 Task: Look for space in Fredericia, Denmark from 9th July, 2023 to 16th July, 2023 for 2 adults, 1 child in price range Rs.8000 to Rs.16000. Place can be entire place with 2 bedrooms having 2 beds and 1 bathroom. Property type can be house, flat, guest house. Booking option can be shelf check-in. Required host language is English.
Action: Mouse moved to (631, 85)
Screenshot: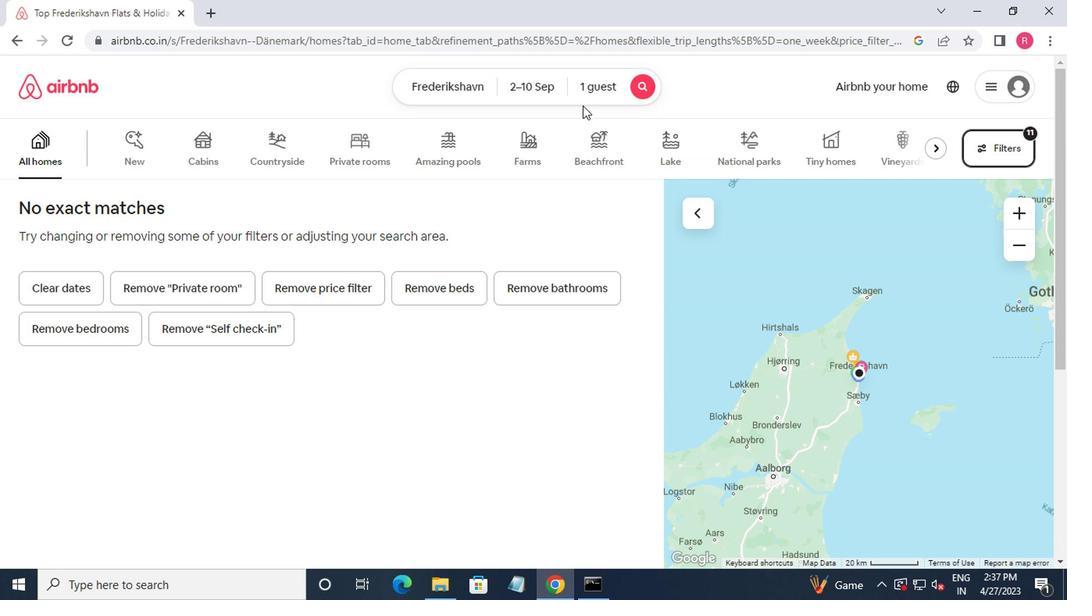 
Action: Mouse pressed left at (631, 85)
Screenshot: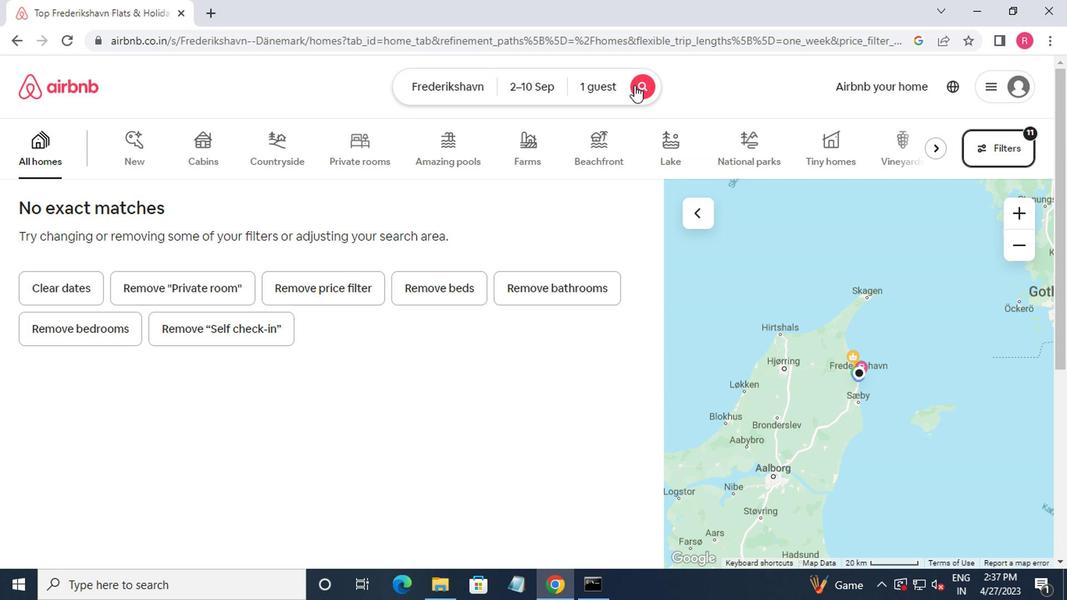 
Action: Mouse moved to (370, 162)
Screenshot: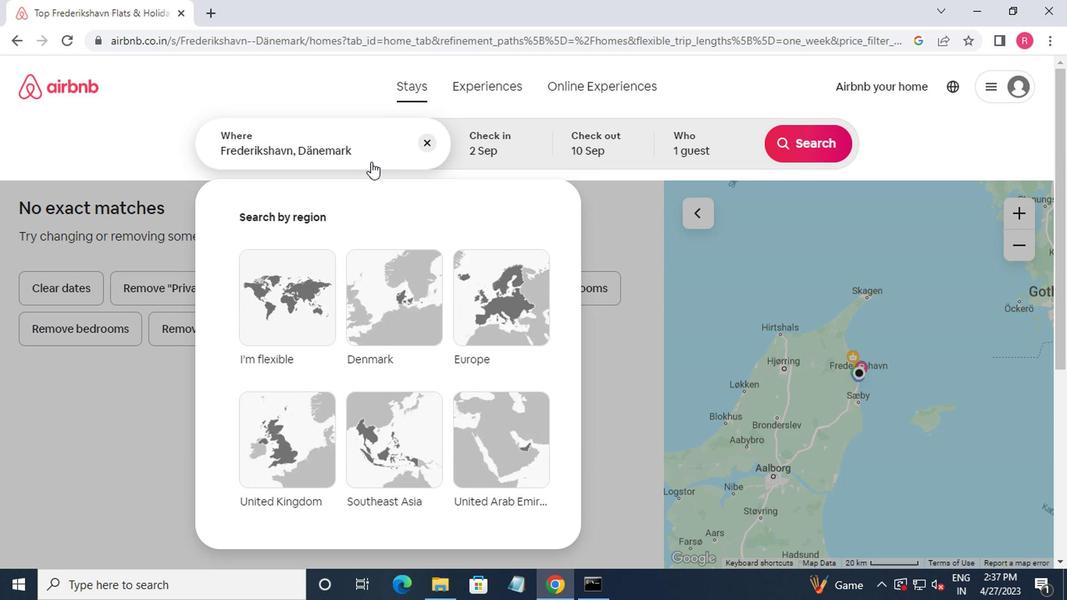 
Action: Mouse pressed left at (370, 162)
Screenshot: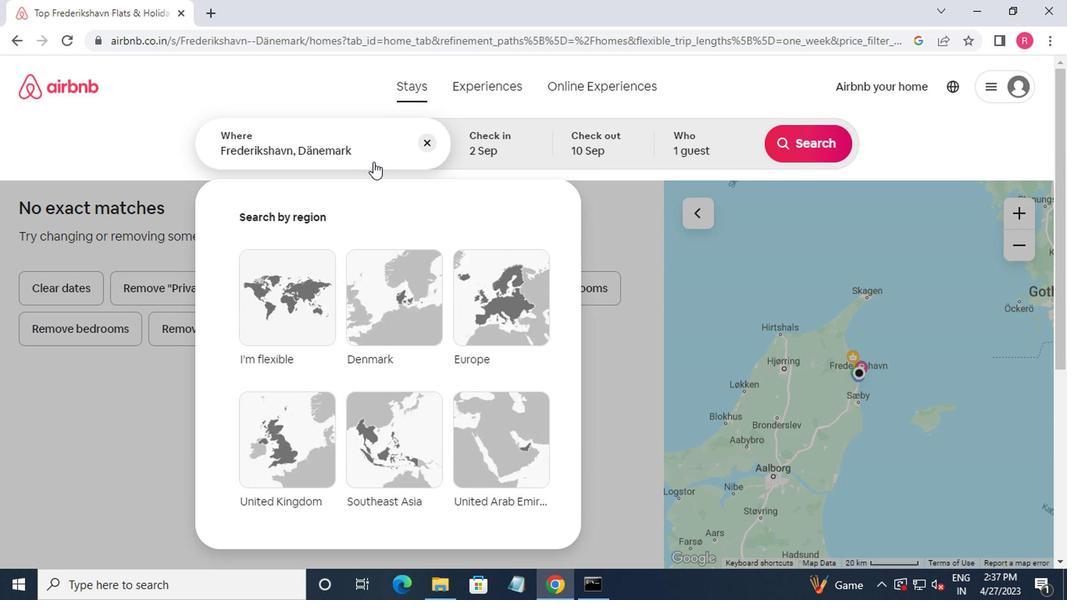 
Action: Key pressed <Key.backspace><Key.backspace><Key.backspace><Key.backspace><Key.backspace><Key.backspace><Key.backspace><Key.backspace><Key.backspace><Key.backspace><Key.backspace><Key.backspace><Key.backspace><Key.backspace><Key.backspace><Key.backspace><Key.backspace><Key.backspace><Key.backspace><Key.backspace><Key.backspace><Key.backspace><Key.backspace><Key.backspace><Key.backspace><Key.backspace><Key.backspace><Key.backspace><Key.backspace>fredericia,de<Key.down><Key.enter>
Screenshot: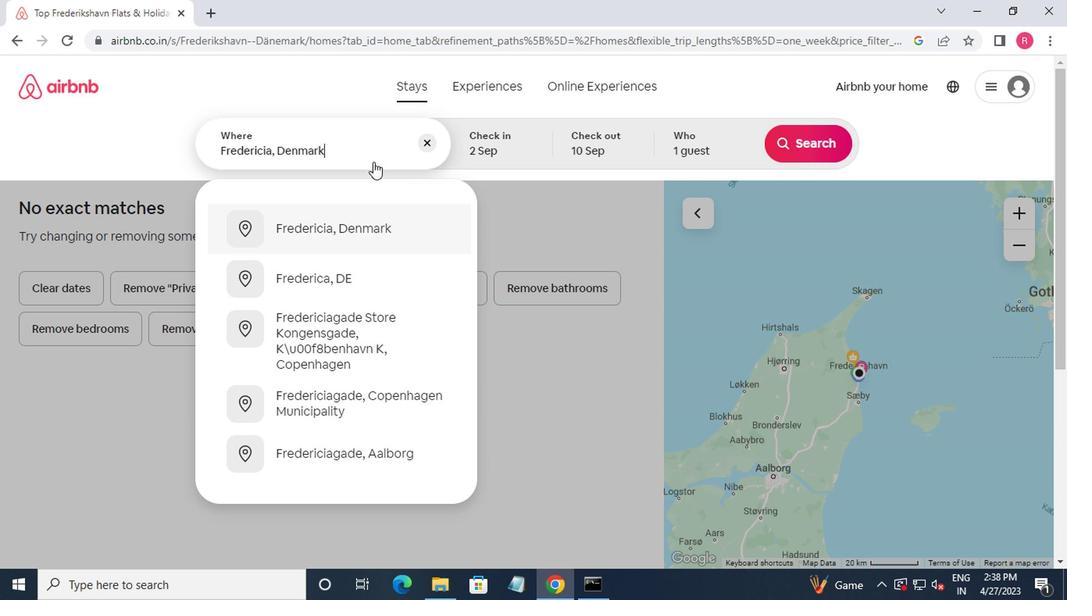 
Action: Mouse moved to (528, 140)
Screenshot: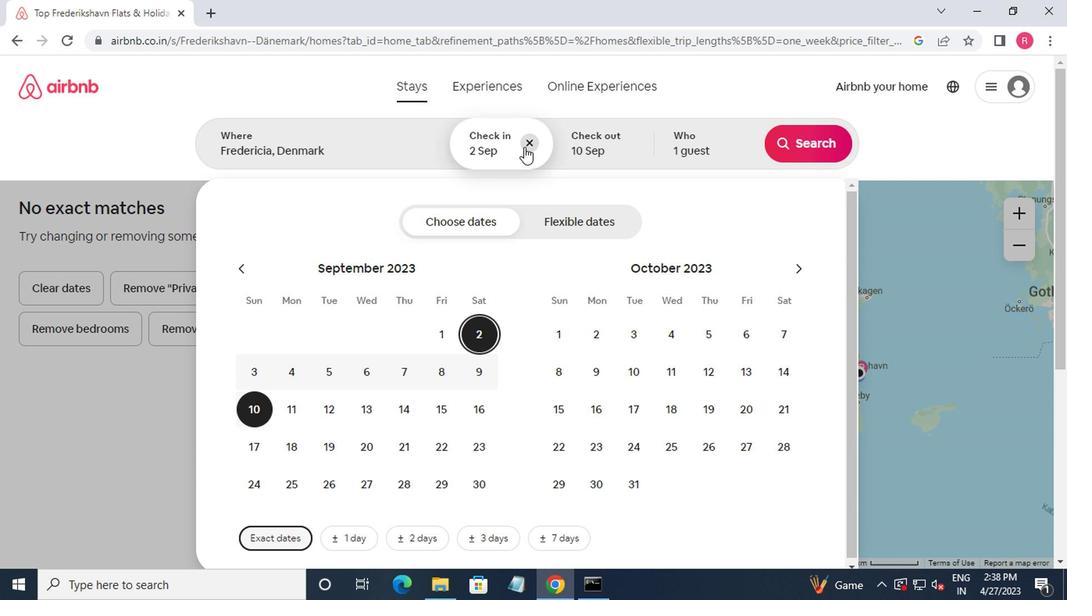 
Action: Mouse pressed left at (528, 140)
Screenshot: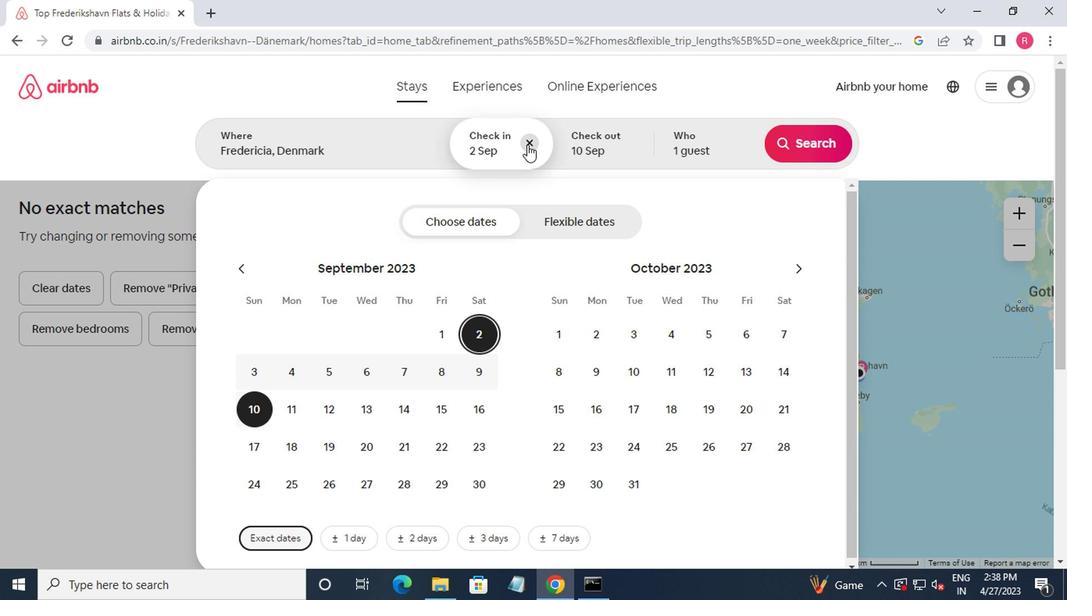 
Action: Mouse moved to (243, 270)
Screenshot: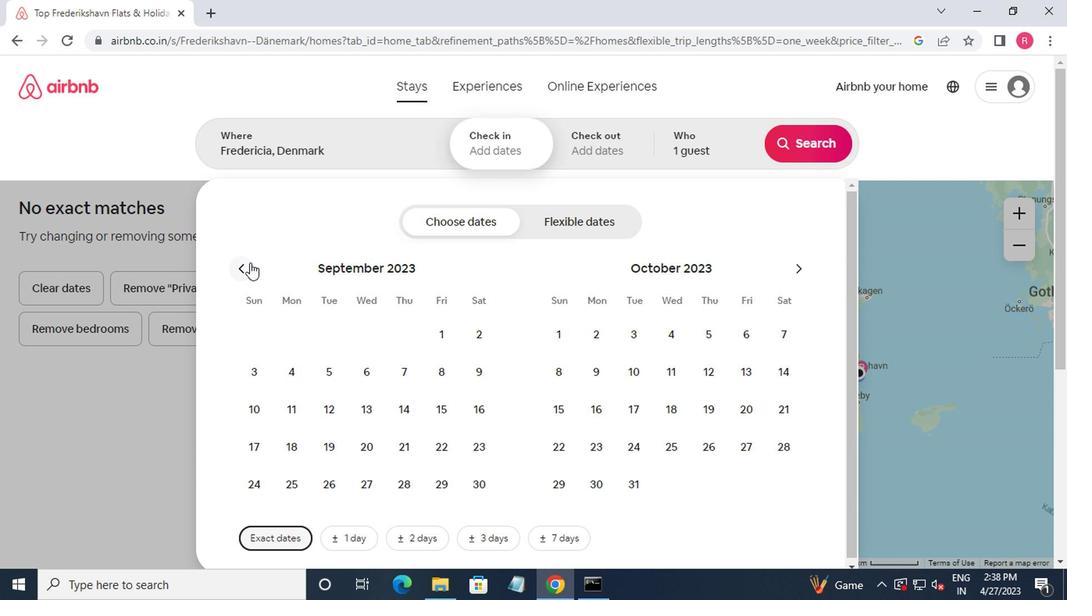 
Action: Mouse pressed left at (243, 270)
Screenshot: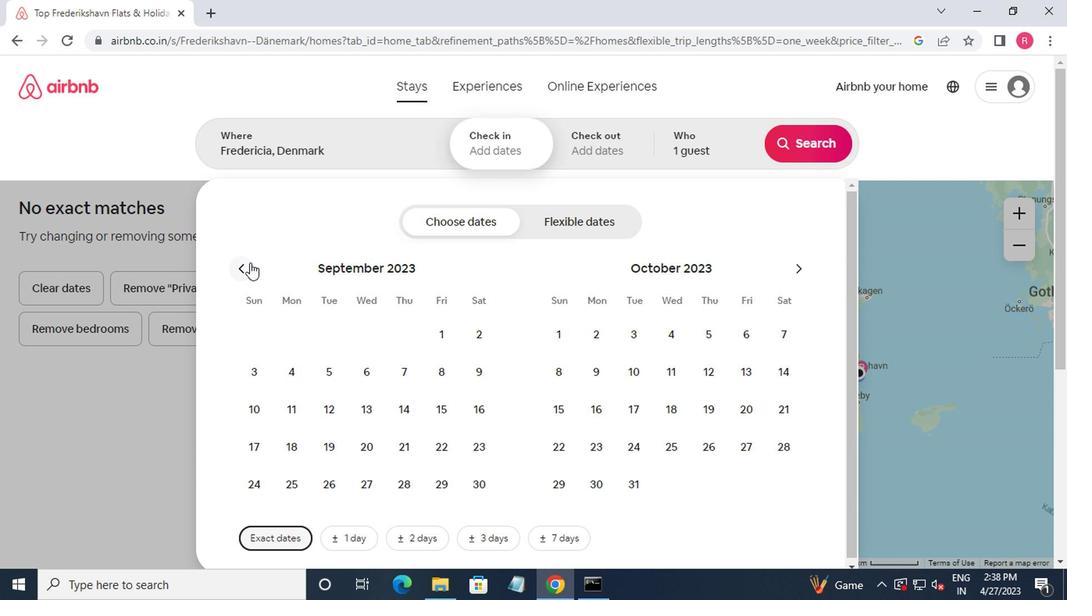 
Action: Mouse moved to (242, 271)
Screenshot: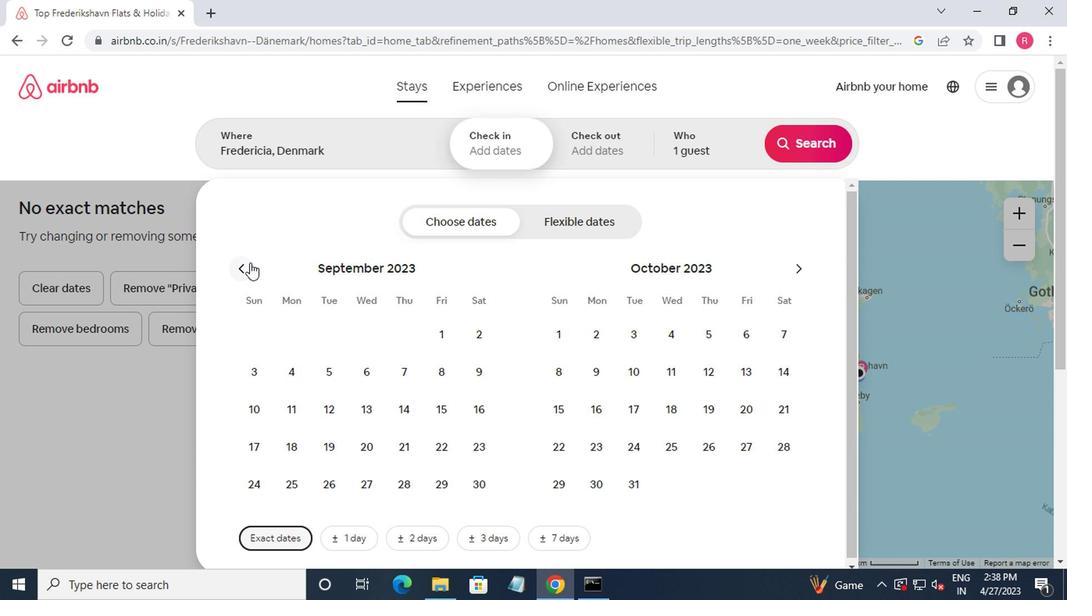 
Action: Mouse pressed left at (242, 271)
Screenshot: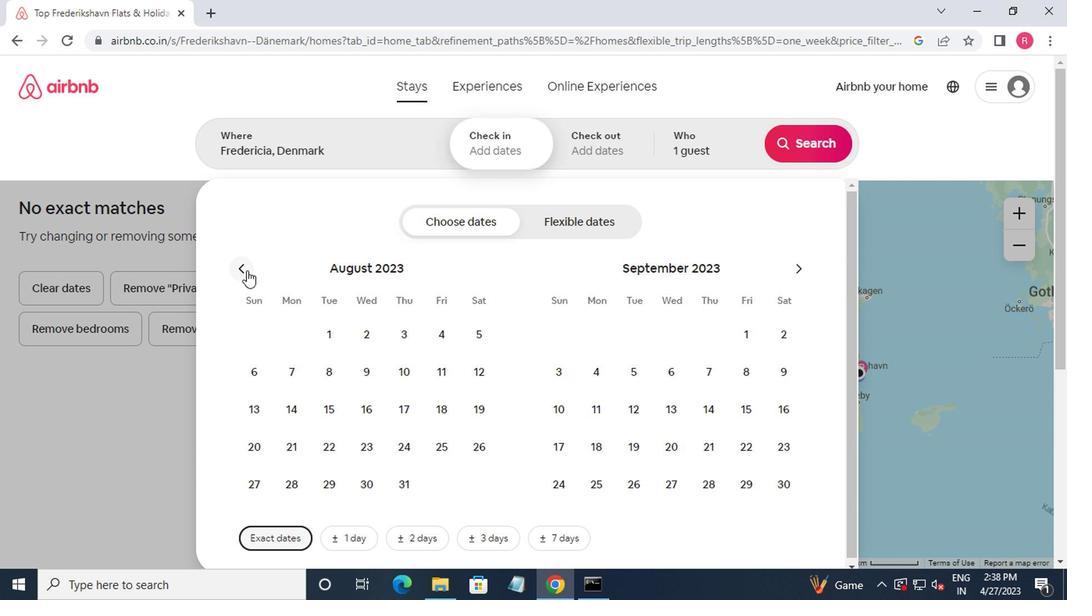 
Action: Mouse moved to (256, 407)
Screenshot: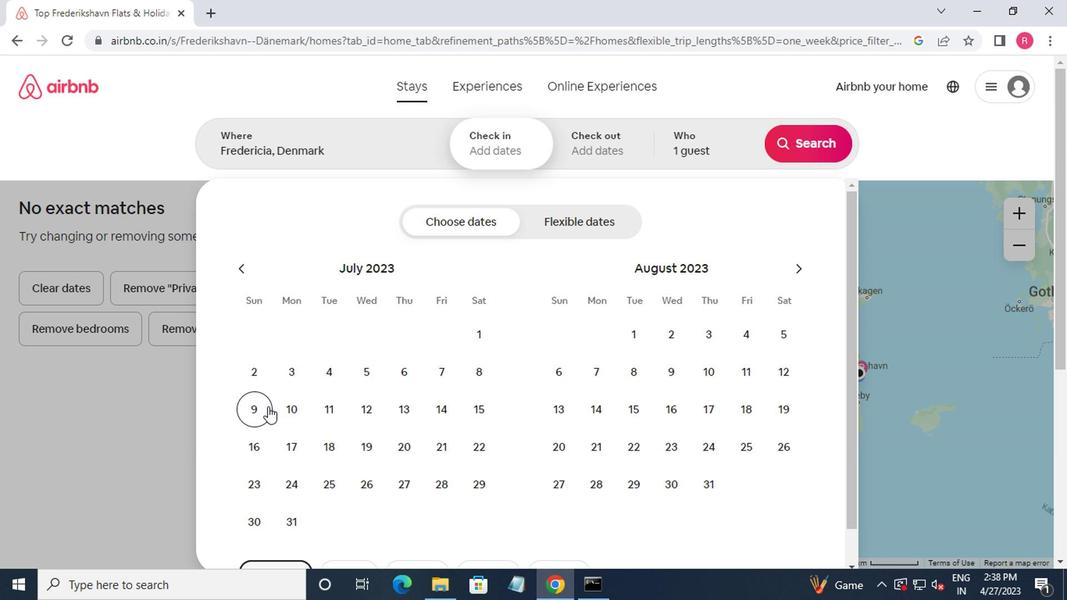 
Action: Mouse pressed left at (256, 407)
Screenshot: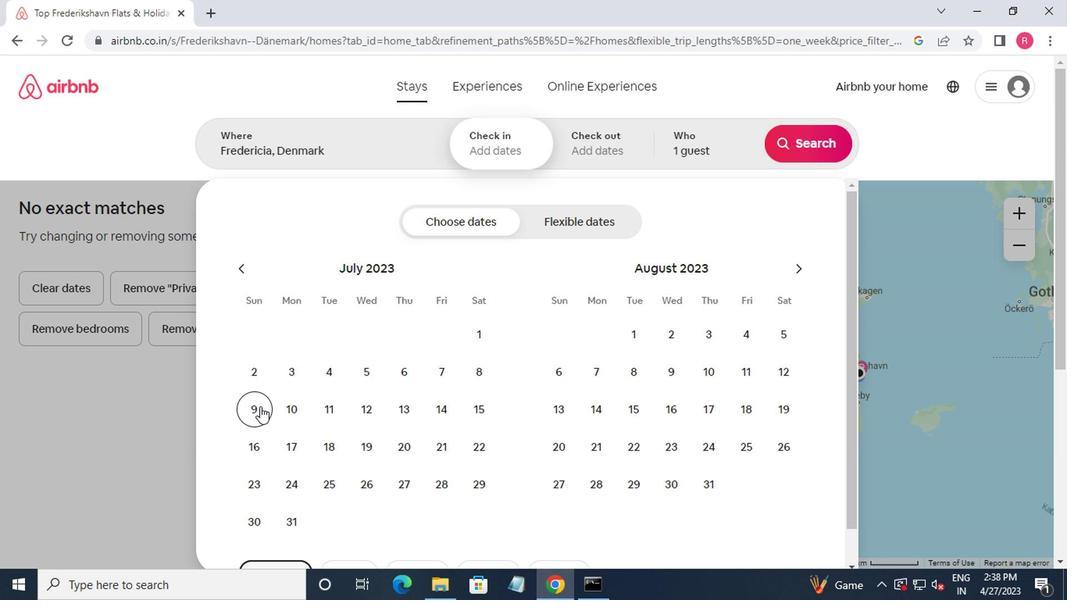 
Action: Mouse moved to (246, 441)
Screenshot: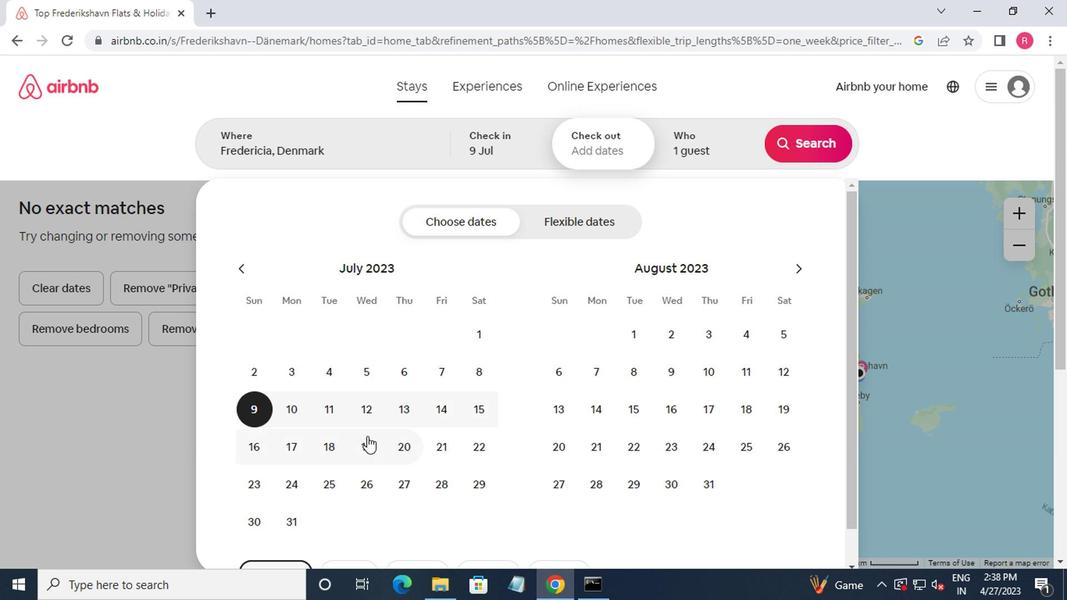 
Action: Mouse pressed left at (246, 441)
Screenshot: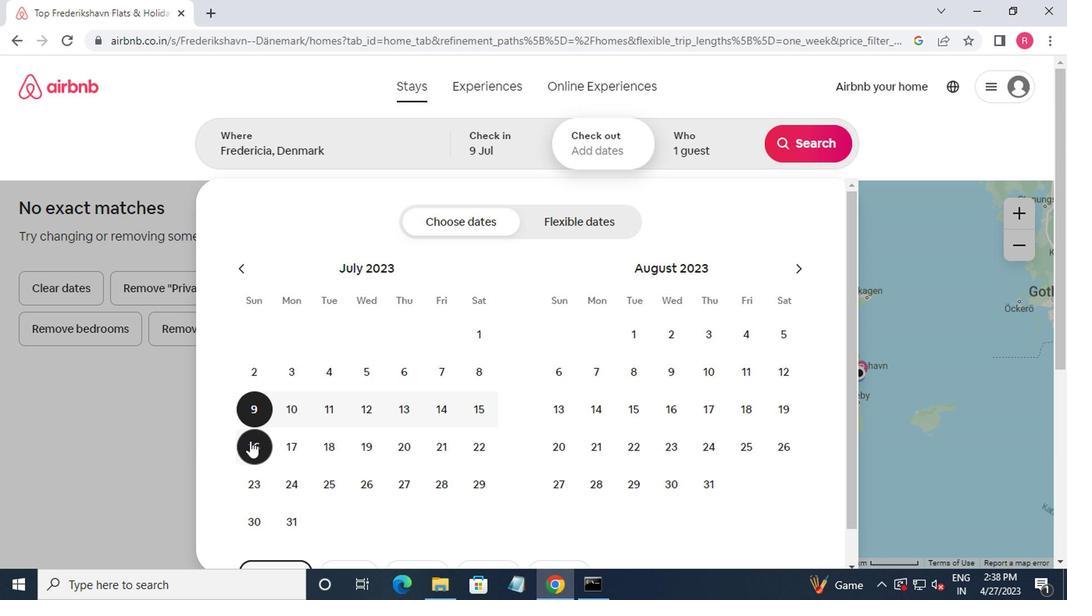 
Action: Mouse moved to (671, 141)
Screenshot: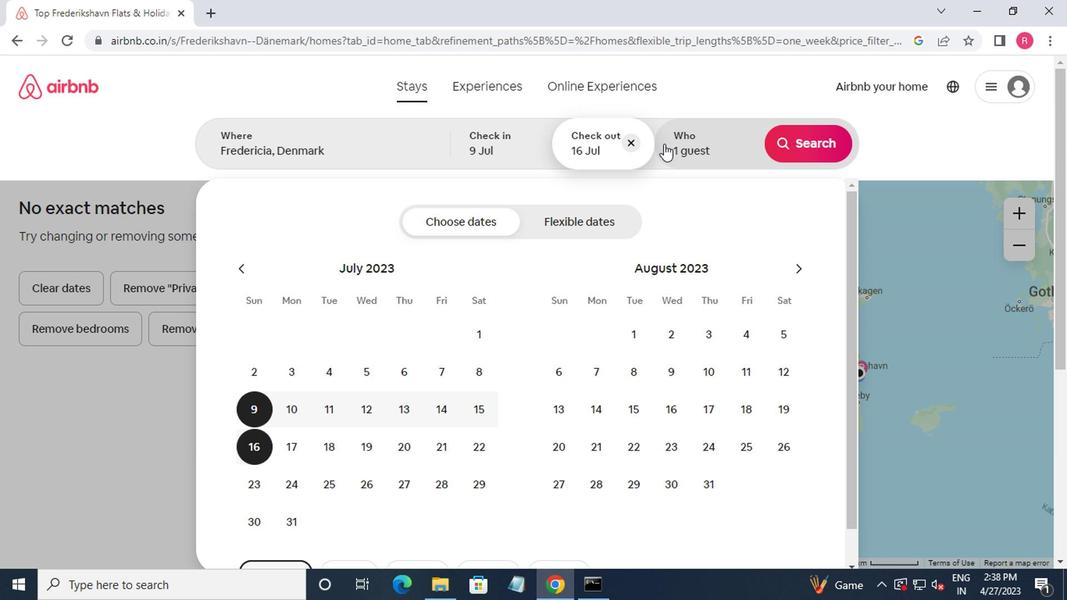 
Action: Mouse pressed left at (671, 141)
Screenshot: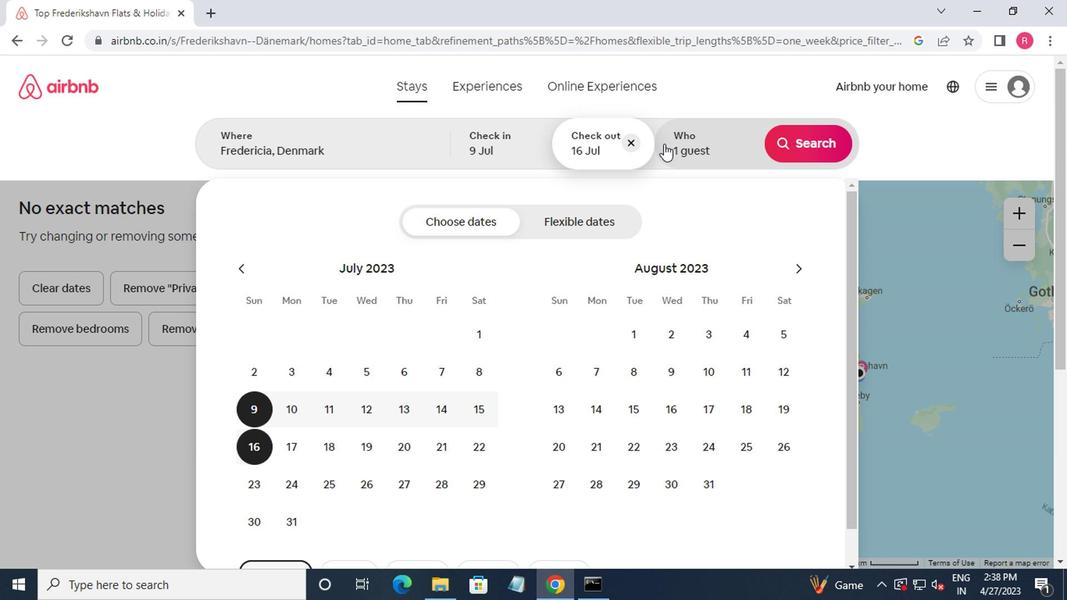 
Action: Mouse moved to (806, 223)
Screenshot: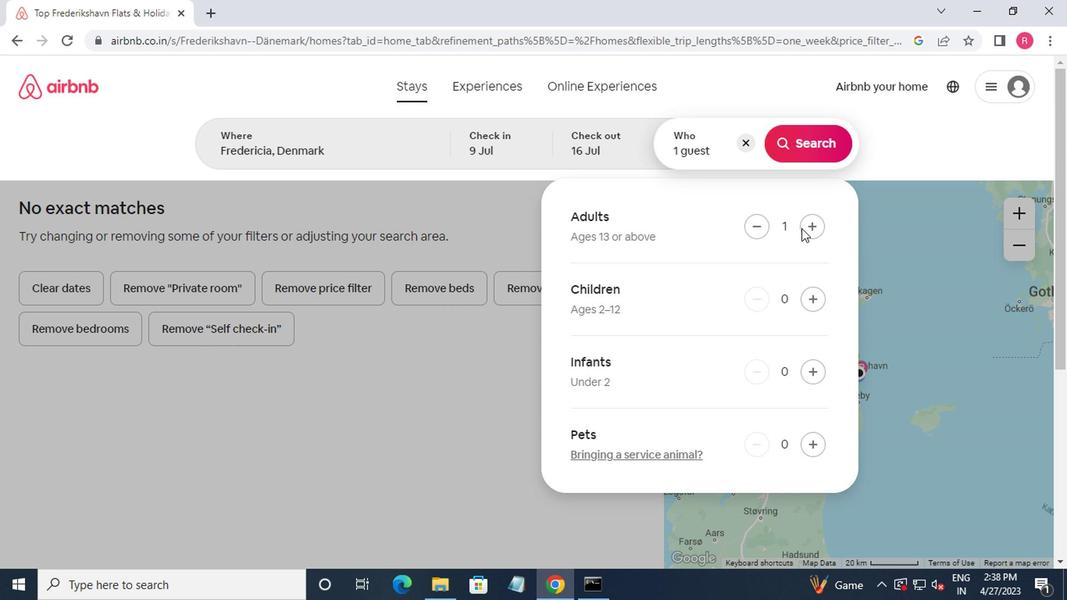 
Action: Mouse pressed left at (806, 223)
Screenshot: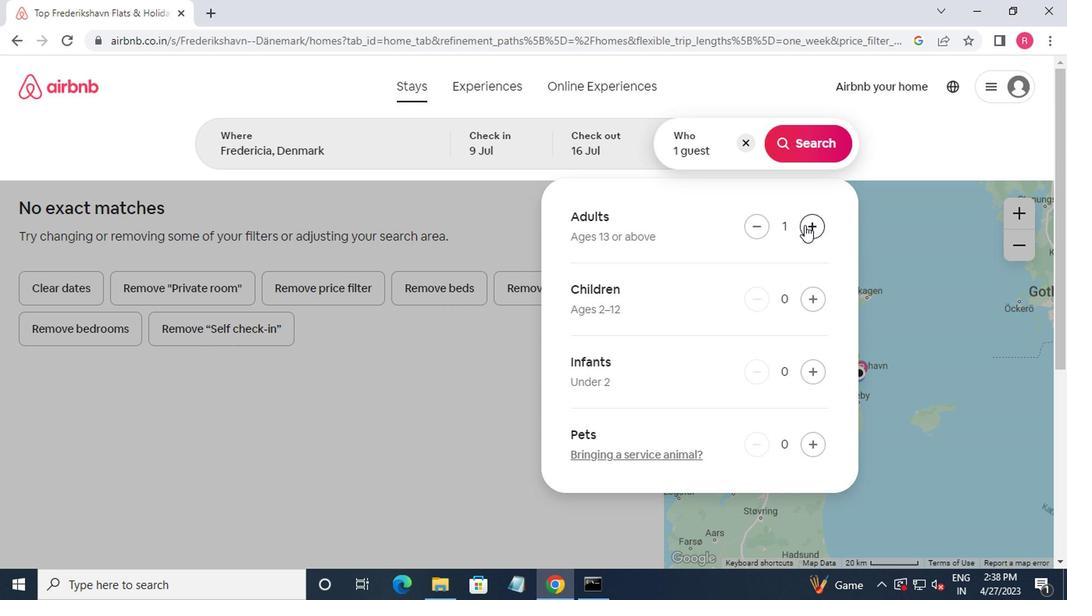 
Action: Mouse moved to (805, 298)
Screenshot: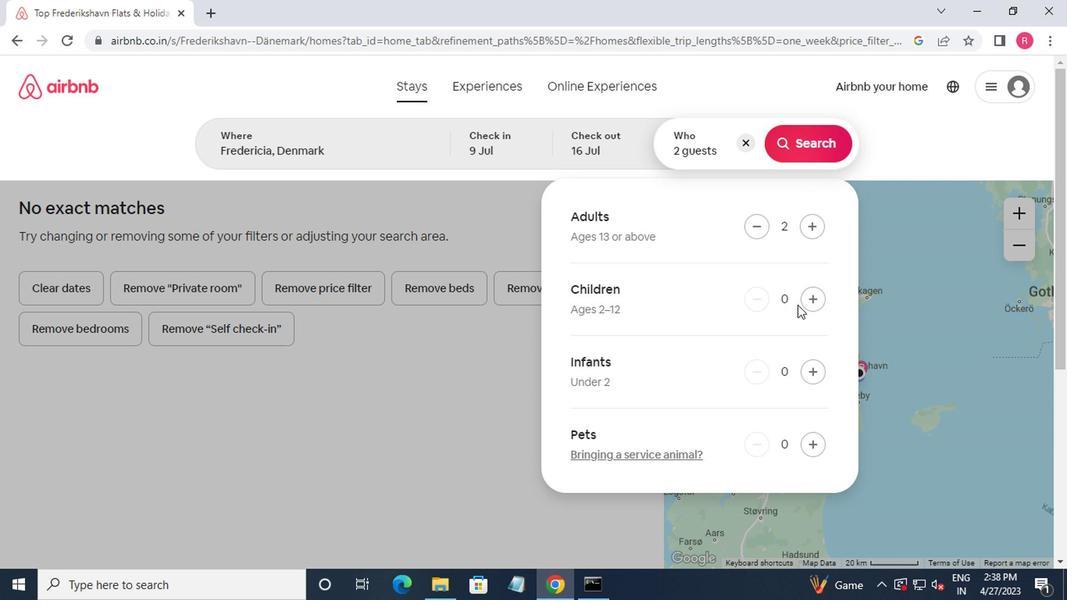 
Action: Mouse pressed left at (805, 298)
Screenshot: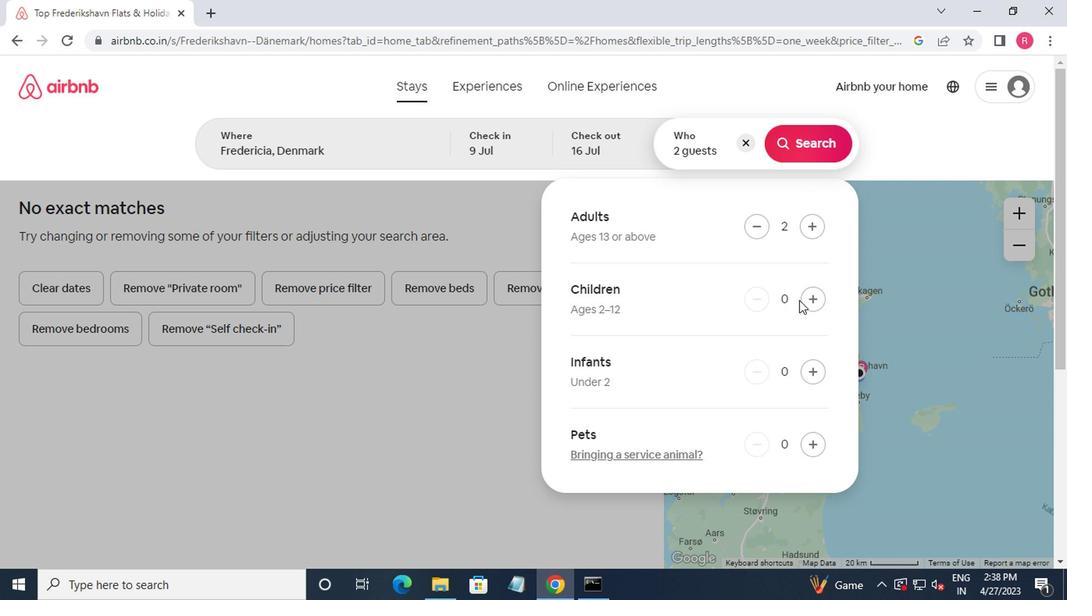 
Action: Mouse moved to (788, 160)
Screenshot: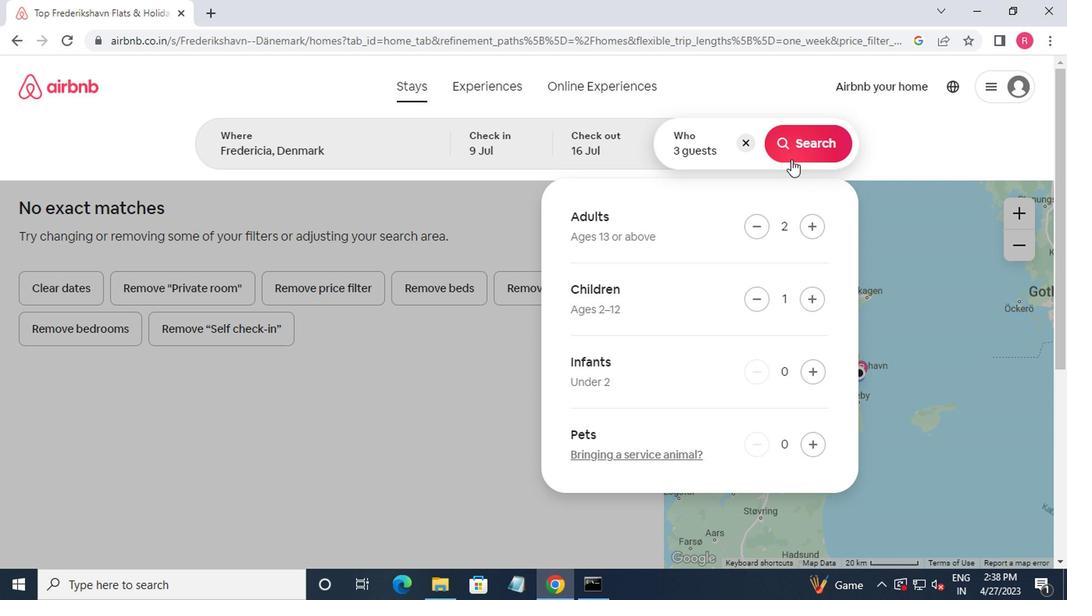
Action: Mouse pressed left at (788, 160)
Screenshot: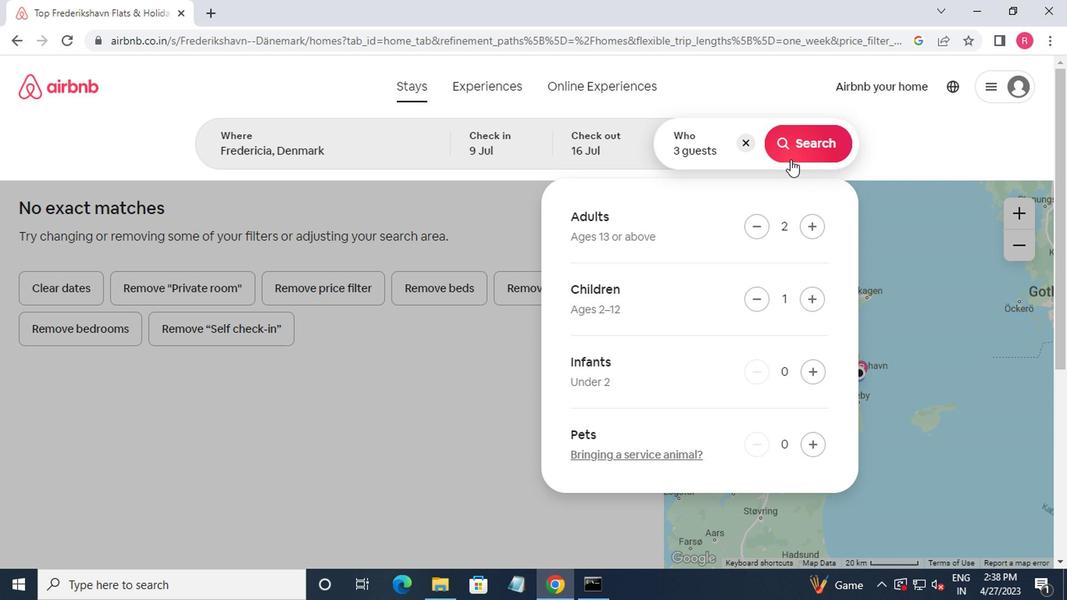 
Action: Mouse moved to (978, 150)
Screenshot: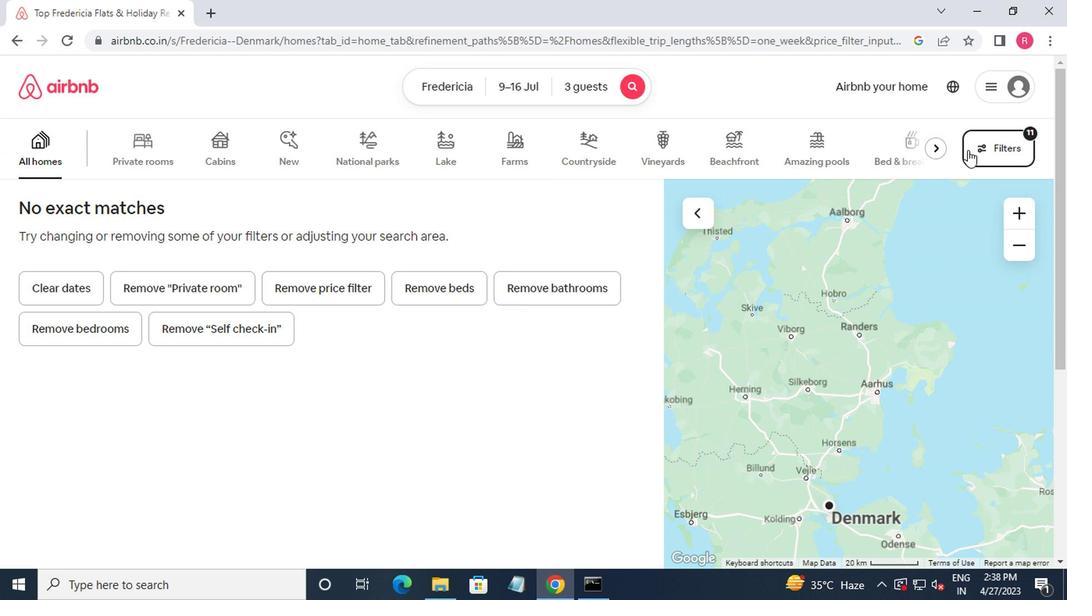 
Action: Mouse pressed left at (978, 150)
Screenshot: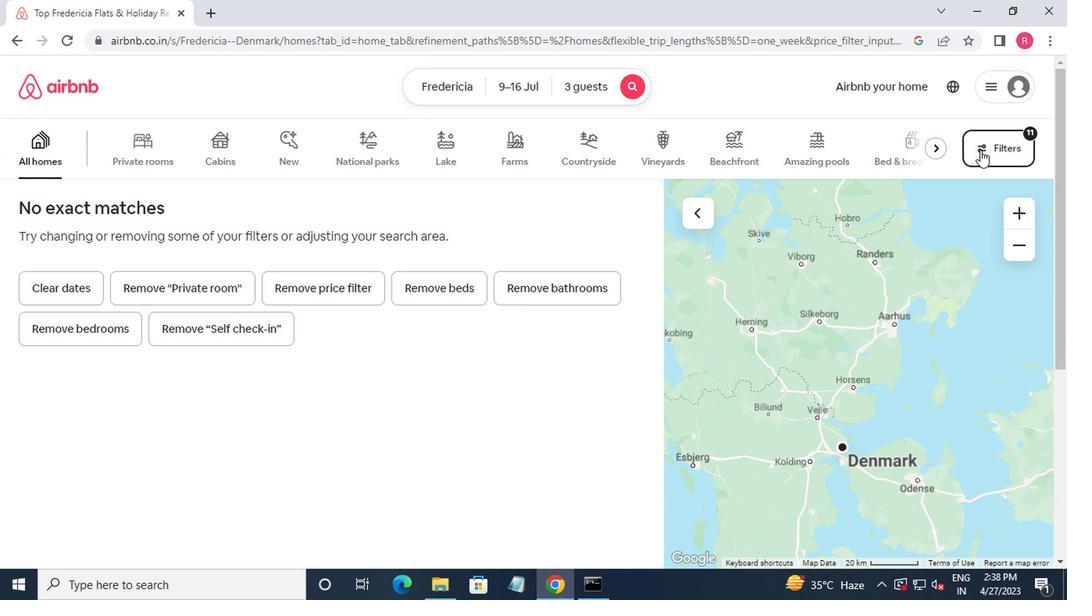 
Action: Mouse moved to (365, 356)
Screenshot: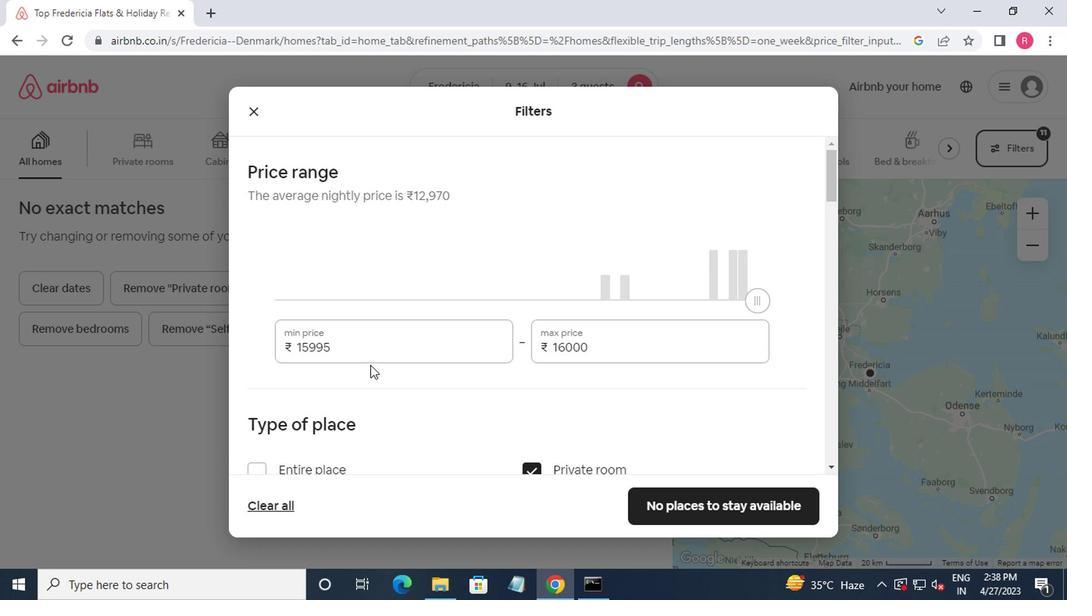 
Action: Mouse pressed left at (365, 356)
Screenshot: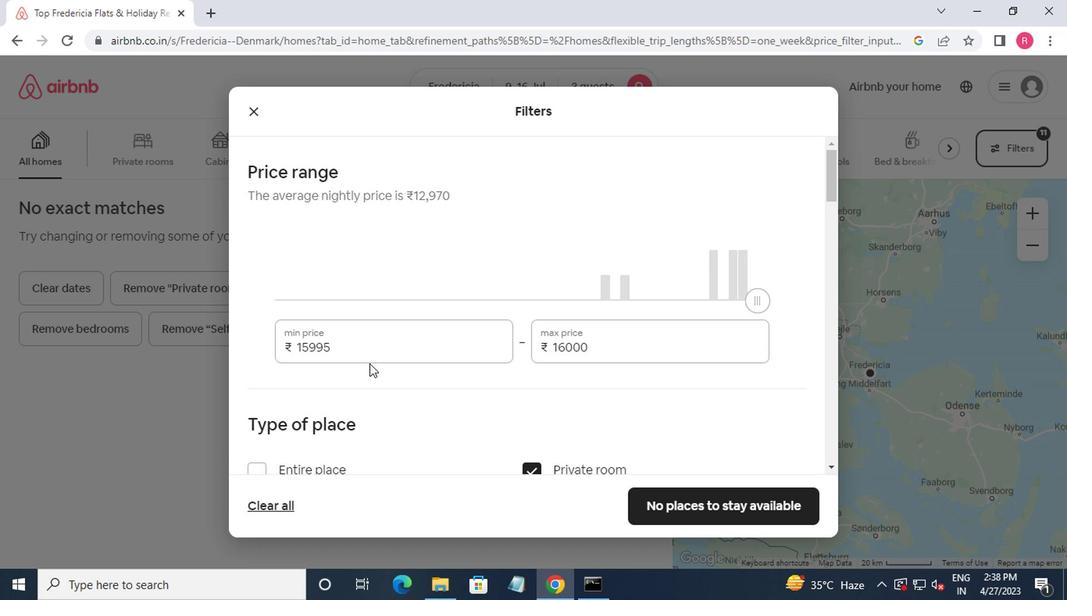 
Action: Key pressed <Key.backspace><Key.backspace><Key.backspace><Key.backspace><Key.backspace><Key.backspace><Key.backspace><Key.backspace><Key.backspace><Key.backspace><Key.backspace><Key.backspace><Key.backspace><Key.backspace>8000<Key.tab>16000
Screenshot: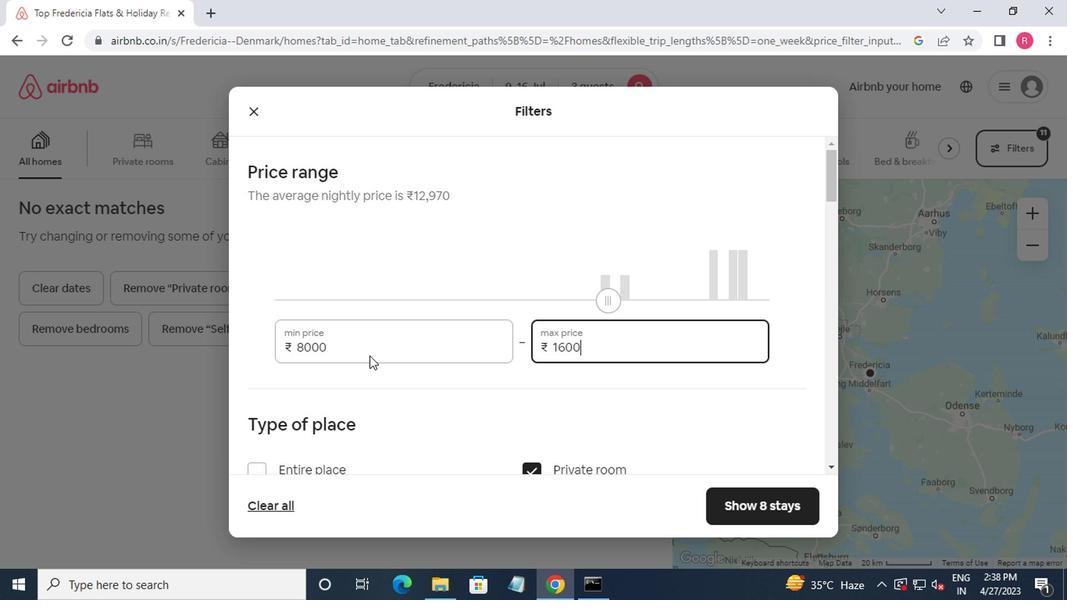 
Action: Mouse moved to (363, 387)
Screenshot: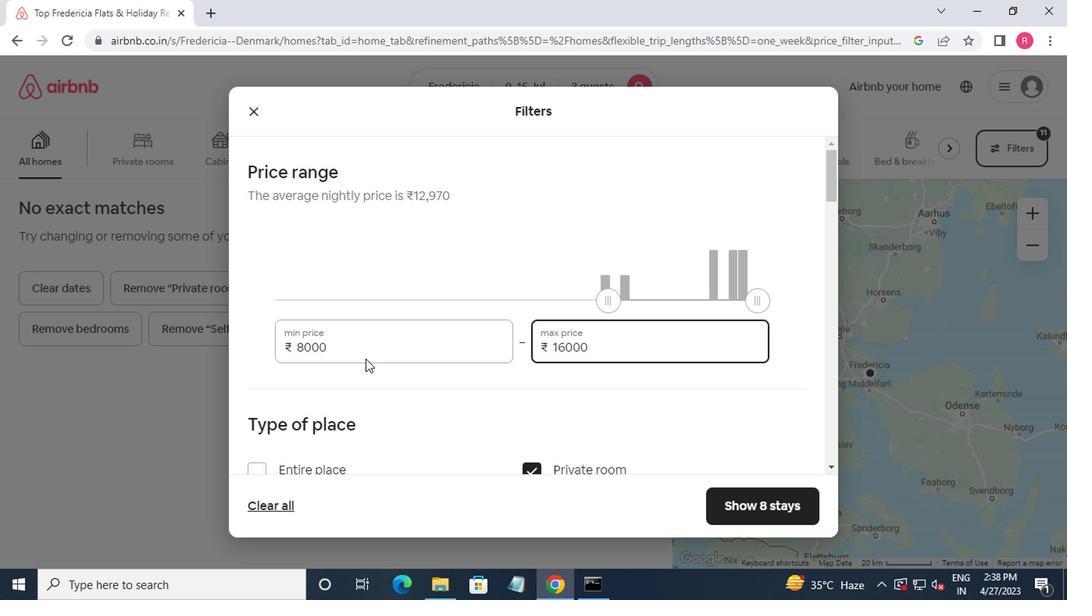 
Action: Mouse scrolled (363, 386) with delta (0, -1)
Screenshot: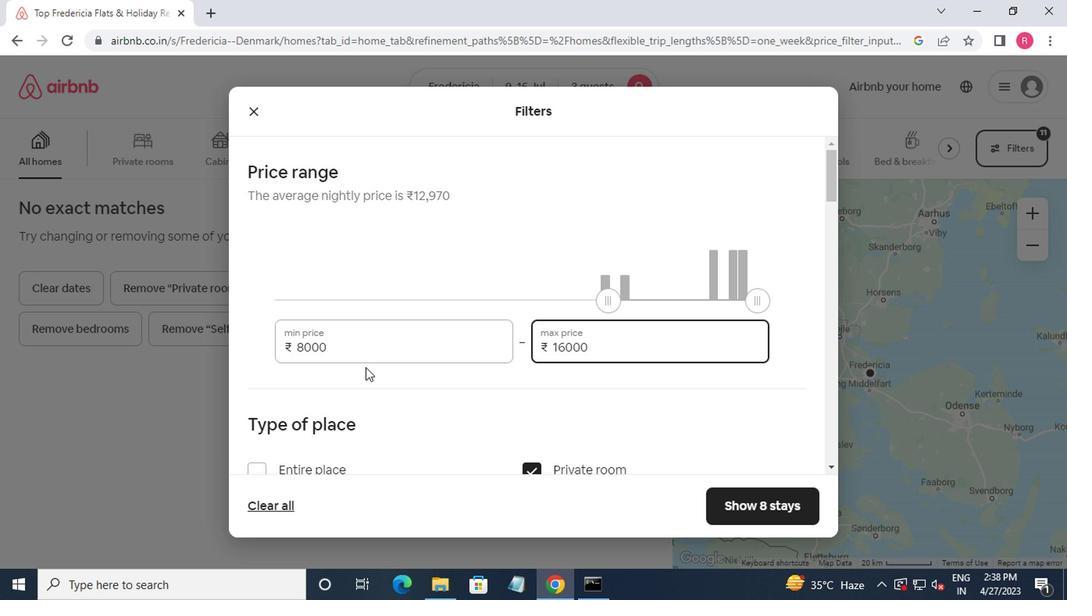 
Action: Mouse moved to (368, 386)
Screenshot: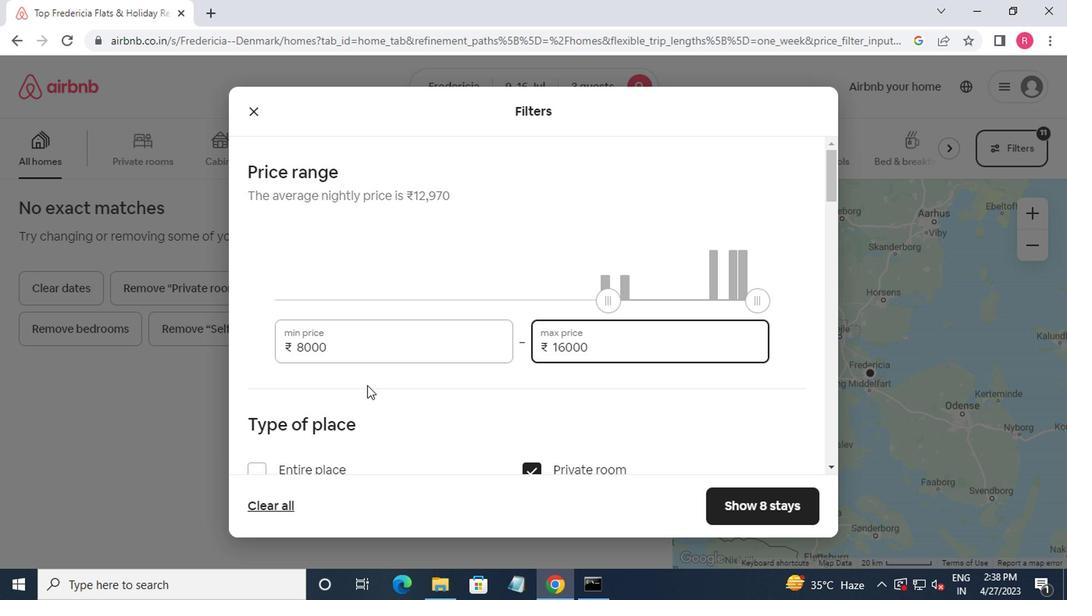 
Action: Mouse scrolled (368, 386) with delta (0, 0)
Screenshot: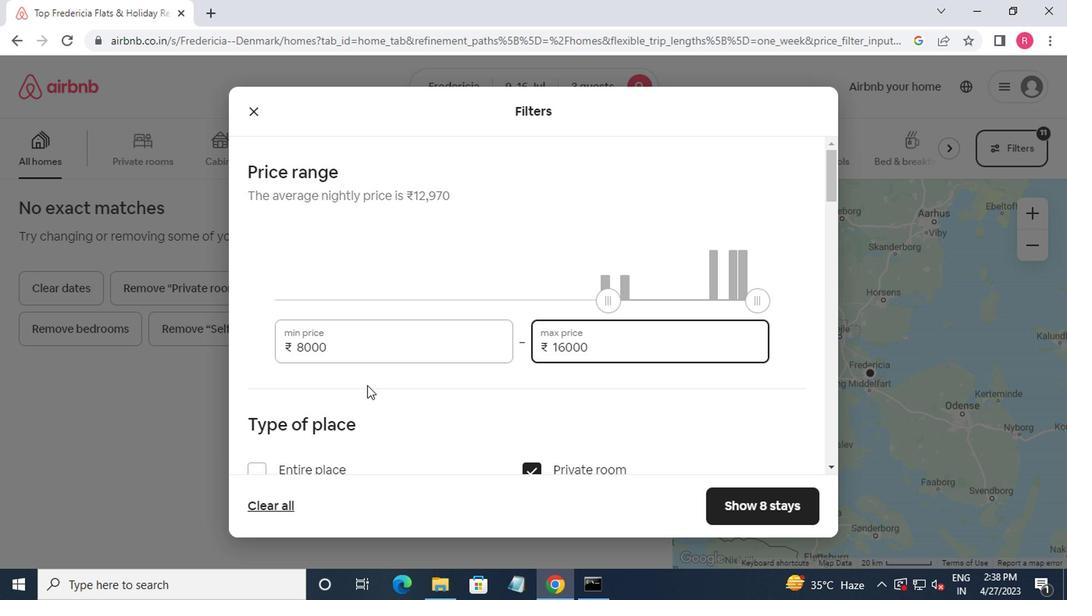 
Action: Mouse moved to (265, 321)
Screenshot: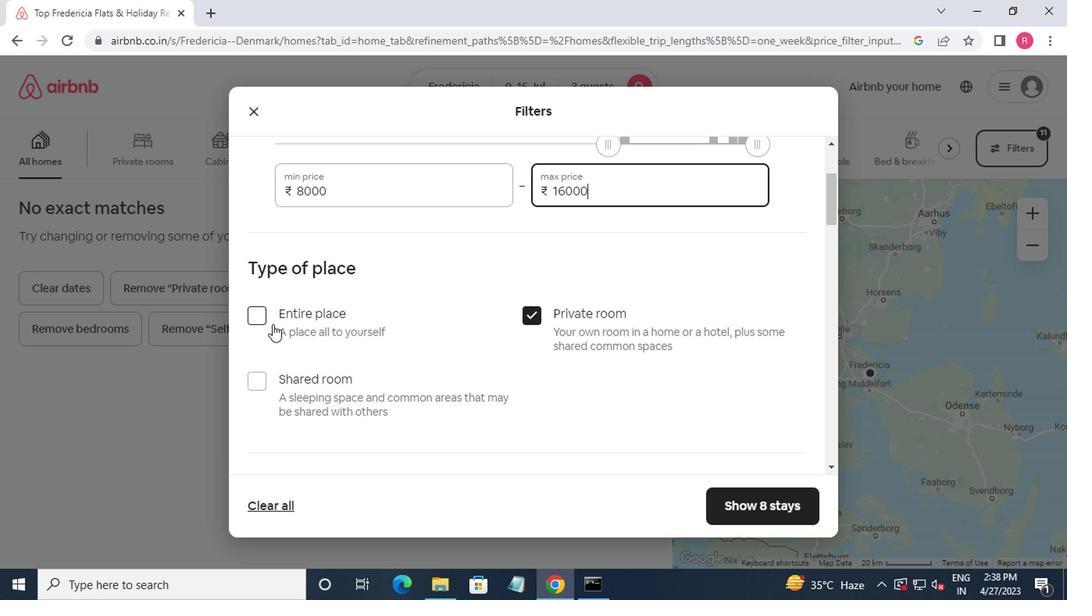
Action: Mouse pressed left at (265, 321)
Screenshot: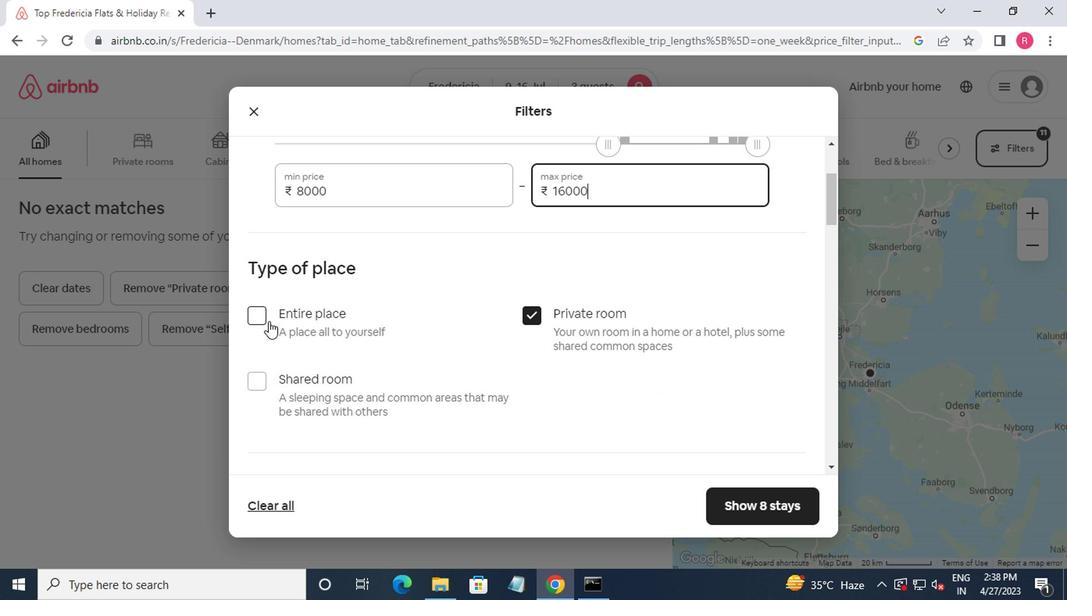 
Action: Mouse moved to (522, 317)
Screenshot: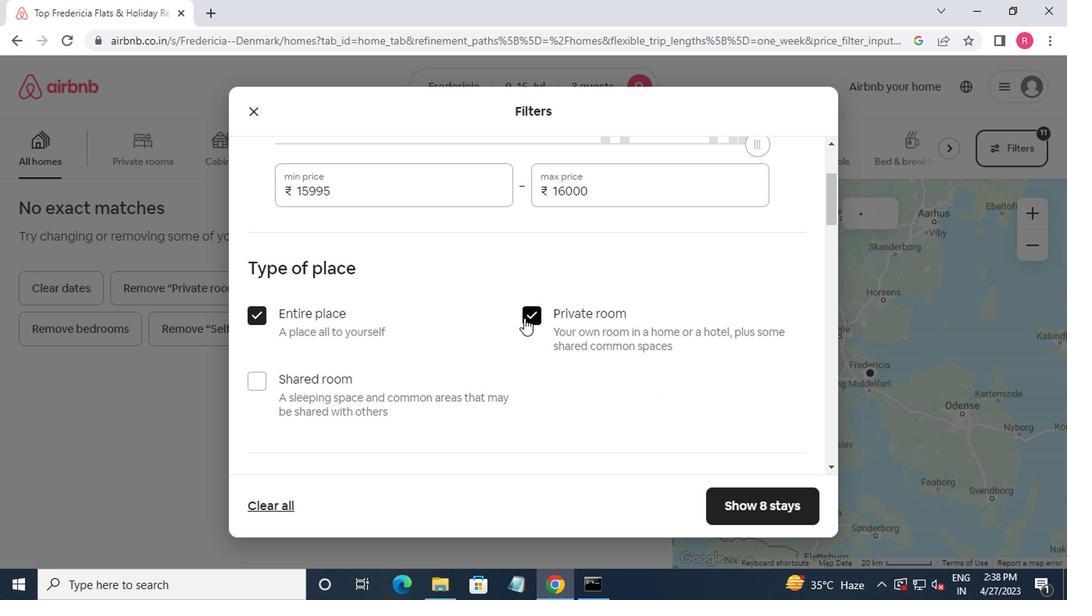 
Action: Mouse pressed left at (522, 317)
Screenshot: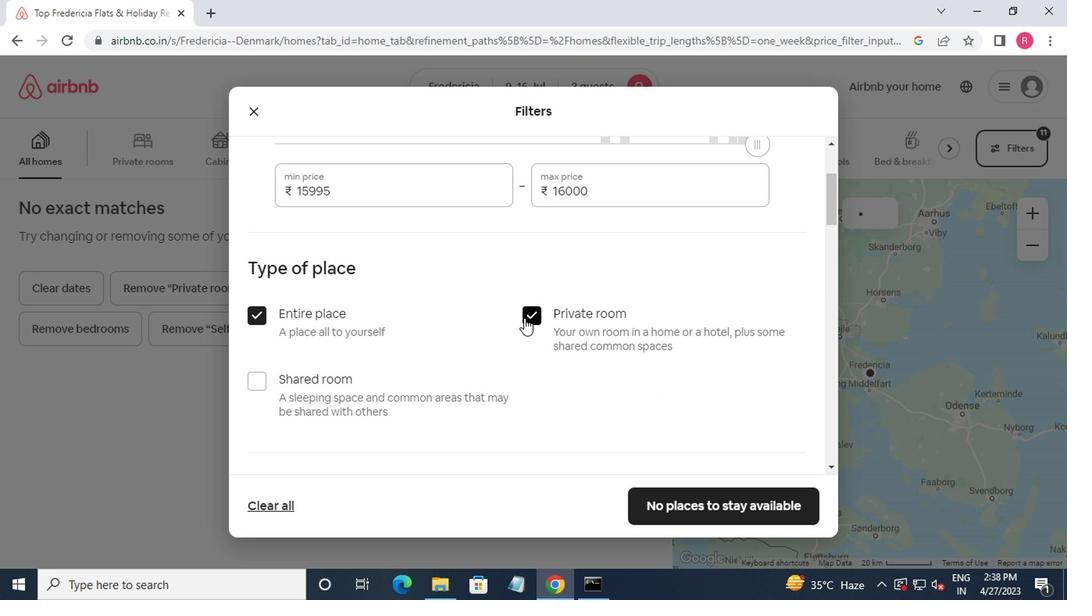 
Action: Mouse moved to (520, 323)
Screenshot: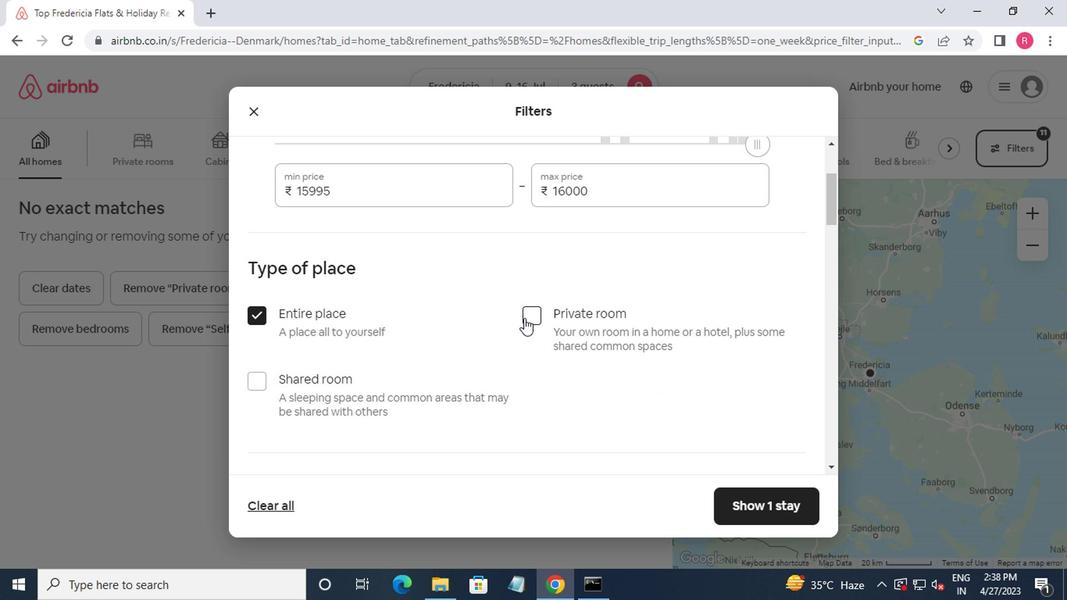 
Action: Mouse scrolled (520, 322) with delta (0, 0)
Screenshot: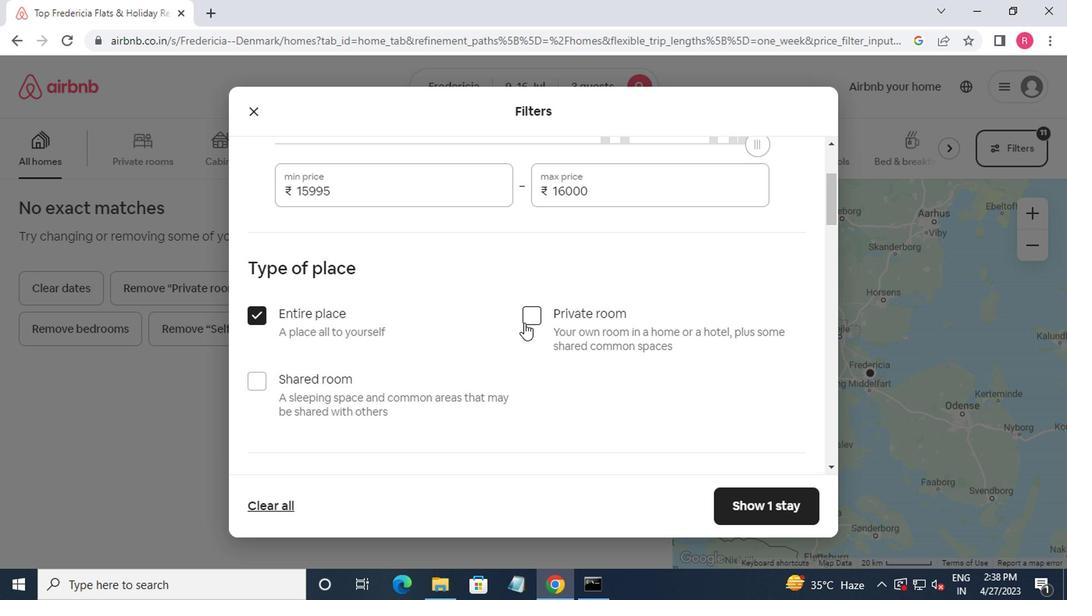 
Action: Mouse moved to (519, 324)
Screenshot: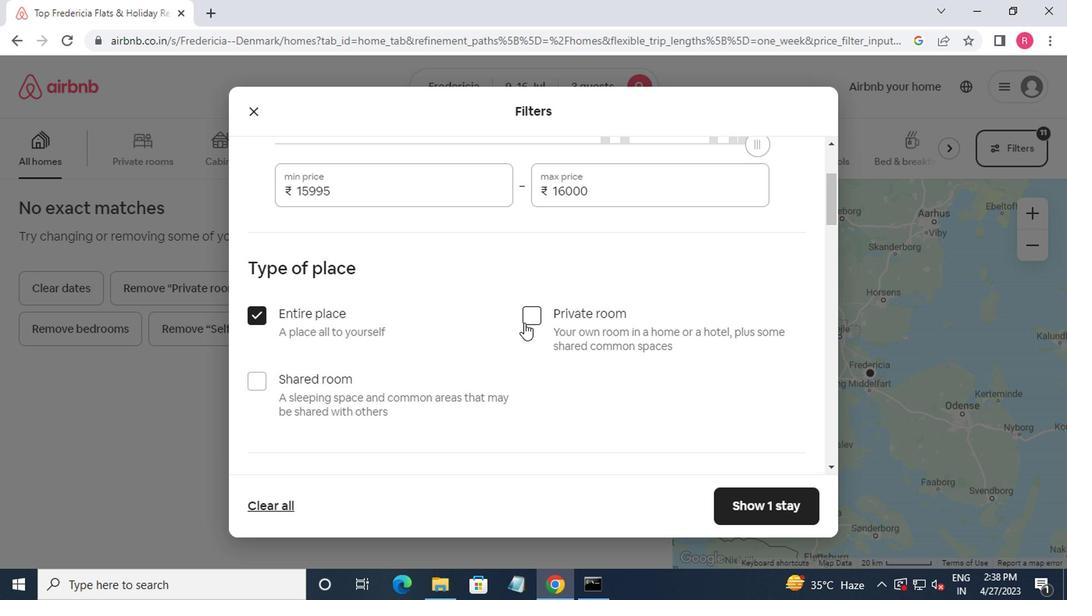 
Action: Mouse scrolled (519, 323) with delta (0, 0)
Screenshot: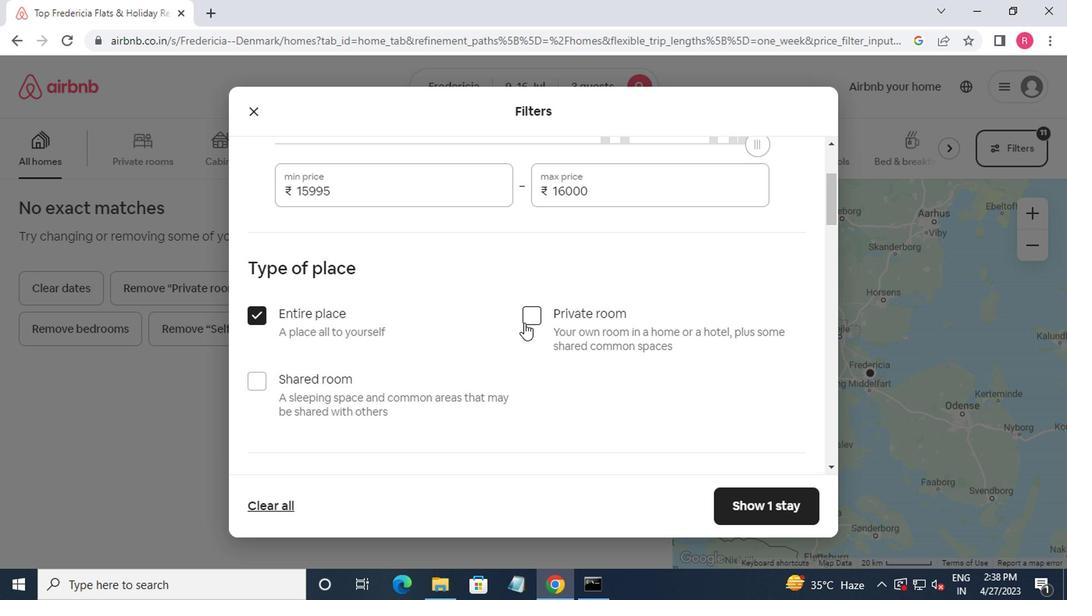 
Action: Mouse moved to (511, 326)
Screenshot: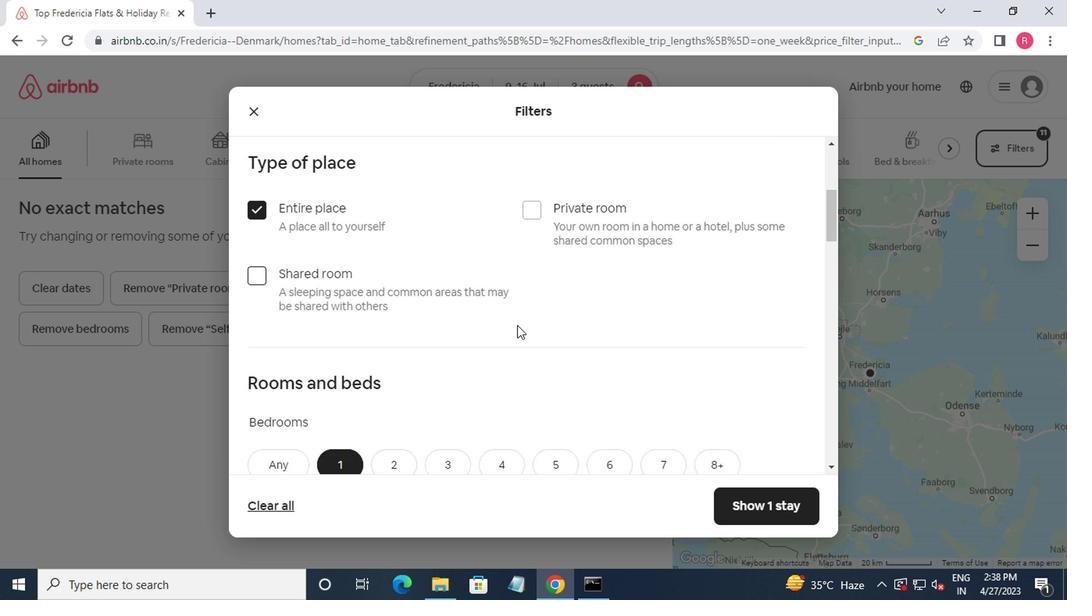 
Action: Mouse scrolled (511, 325) with delta (0, -1)
Screenshot: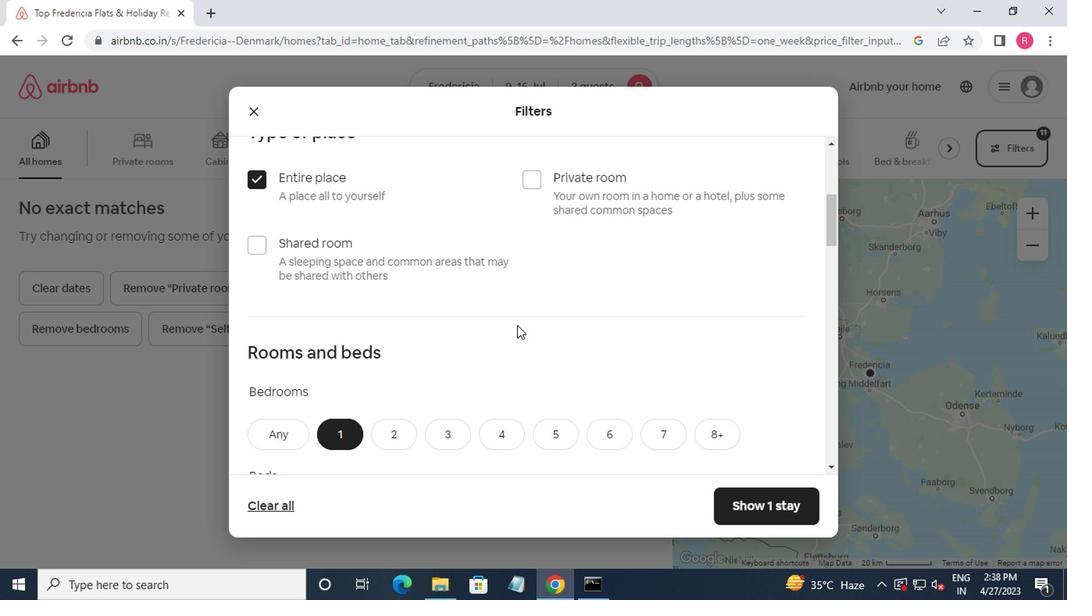 
Action: Mouse moved to (510, 326)
Screenshot: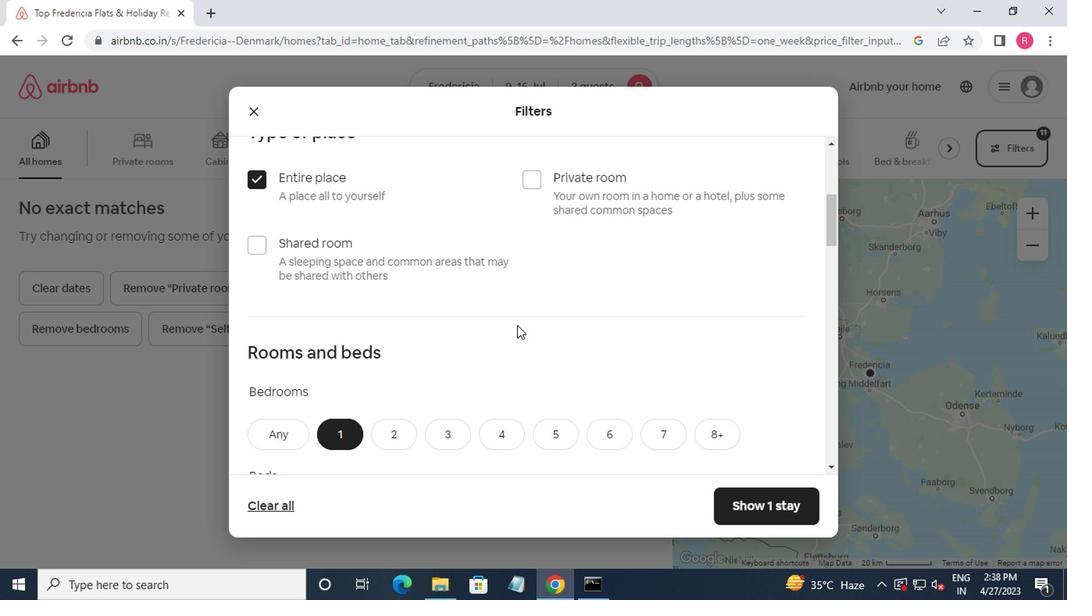 
Action: Mouse scrolled (510, 325) with delta (0, -1)
Screenshot: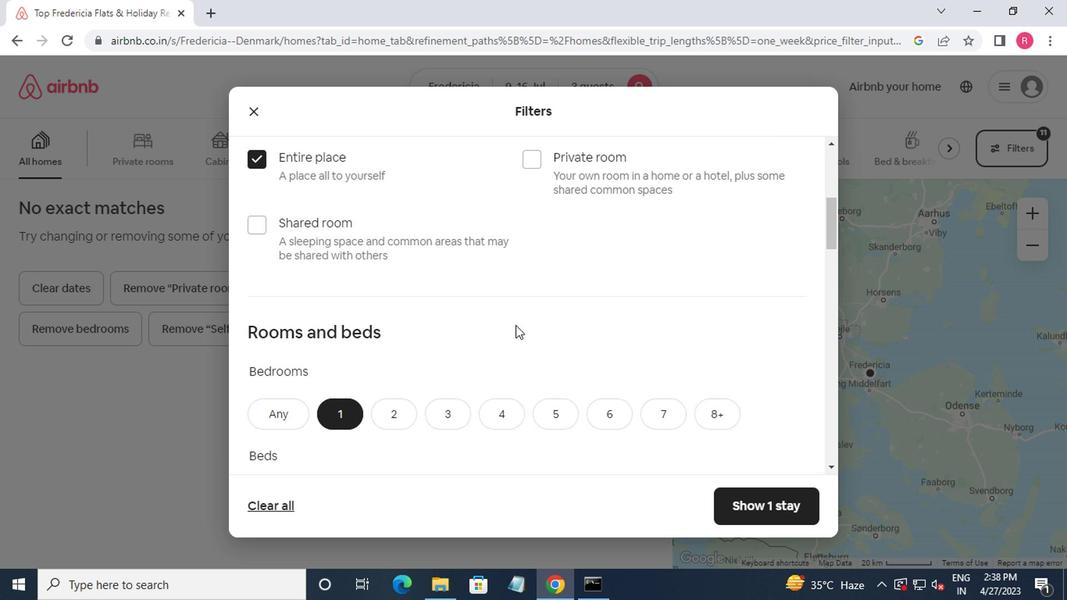 
Action: Mouse moved to (402, 262)
Screenshot: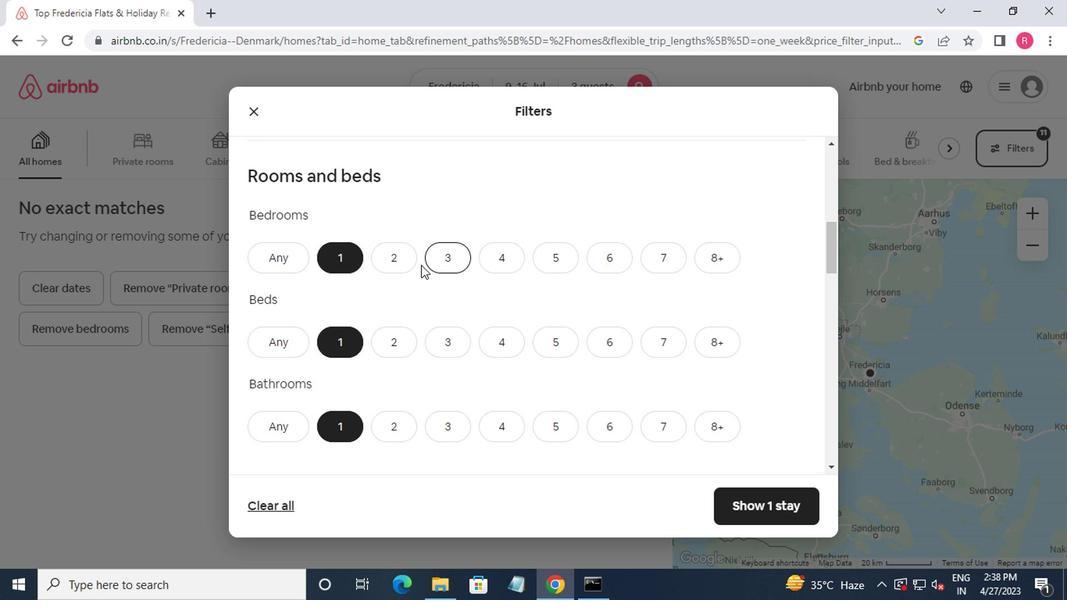 
Action: Mouse pressed left at (402, 262)
Screenshot: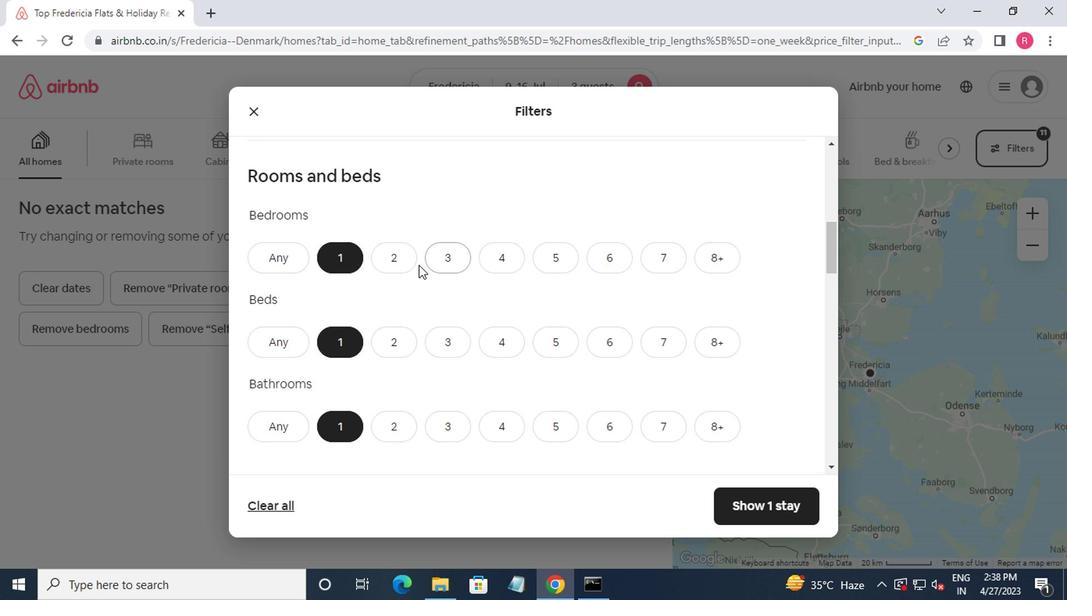 
Action: Mouse moved to (395, 333)
Screenshot: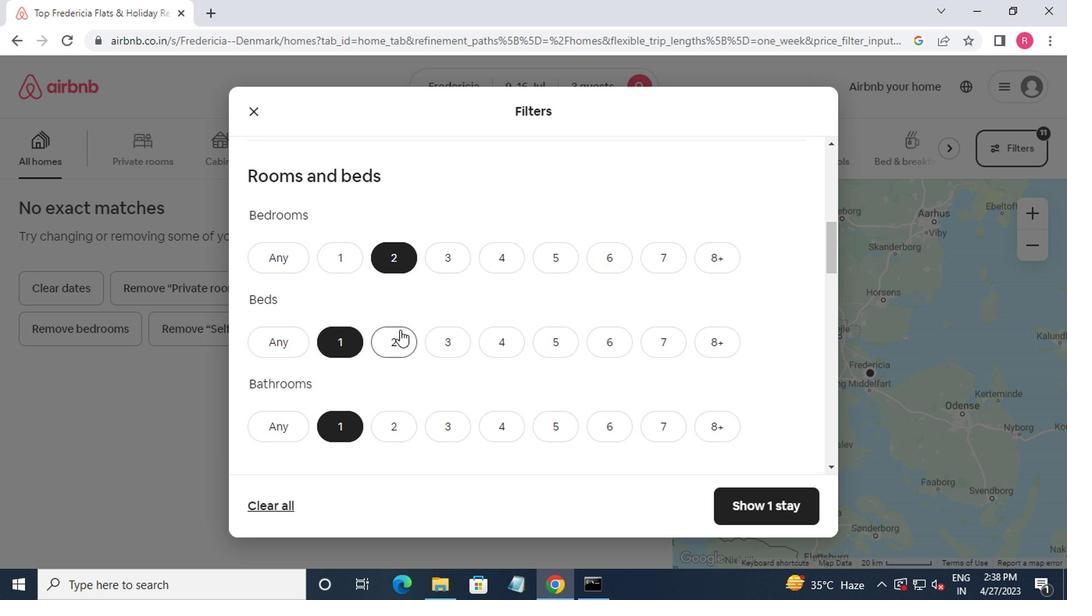 
Action: Mouse pressed left at (395, 333)
Screenshot: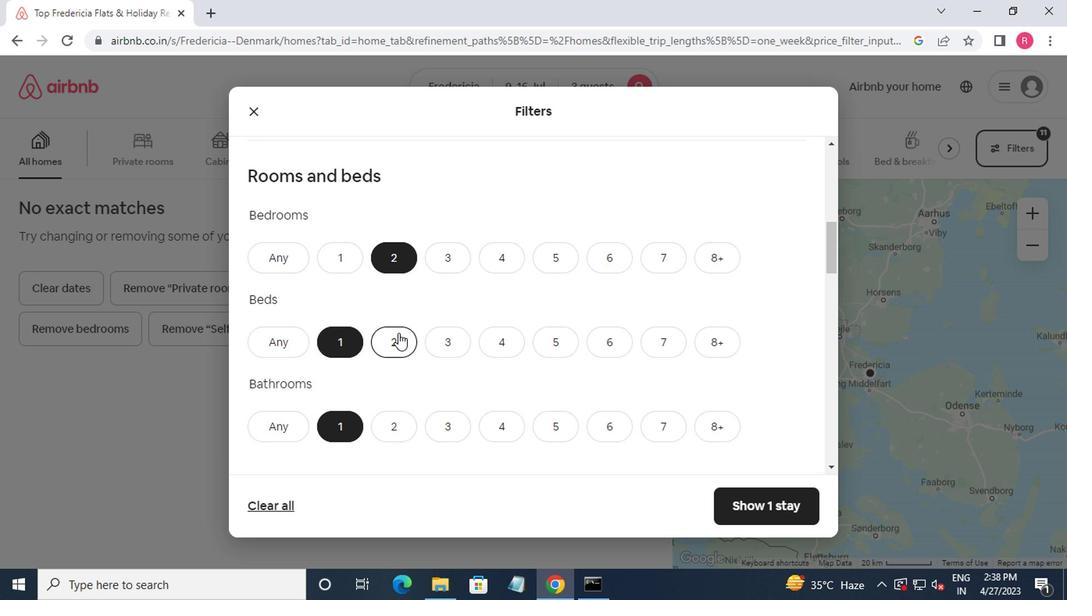 
Action: Mouse moved to (388, 404)
Screenshot: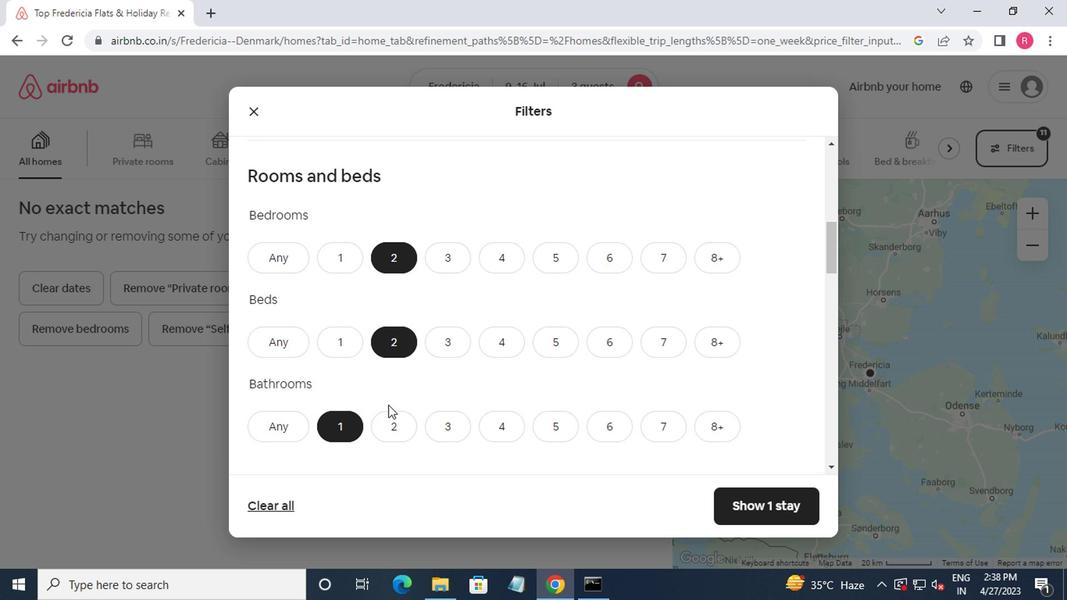 
Action: Mouse scrolled (388, 403) with delta (0, 0)
Screenshot: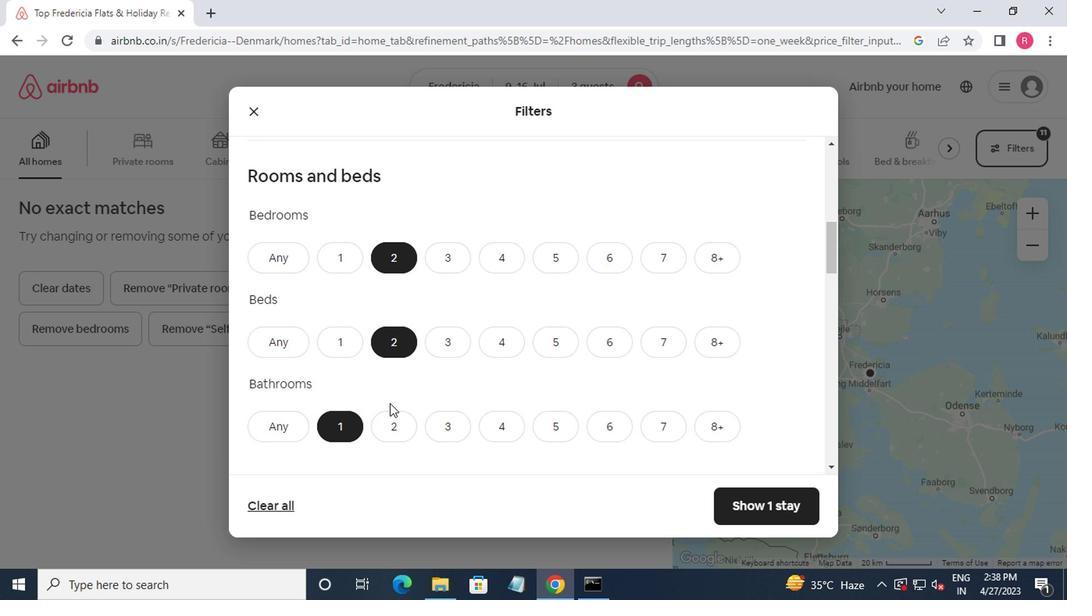 
Action: Mouse moved to (388, 405)
Screenshot: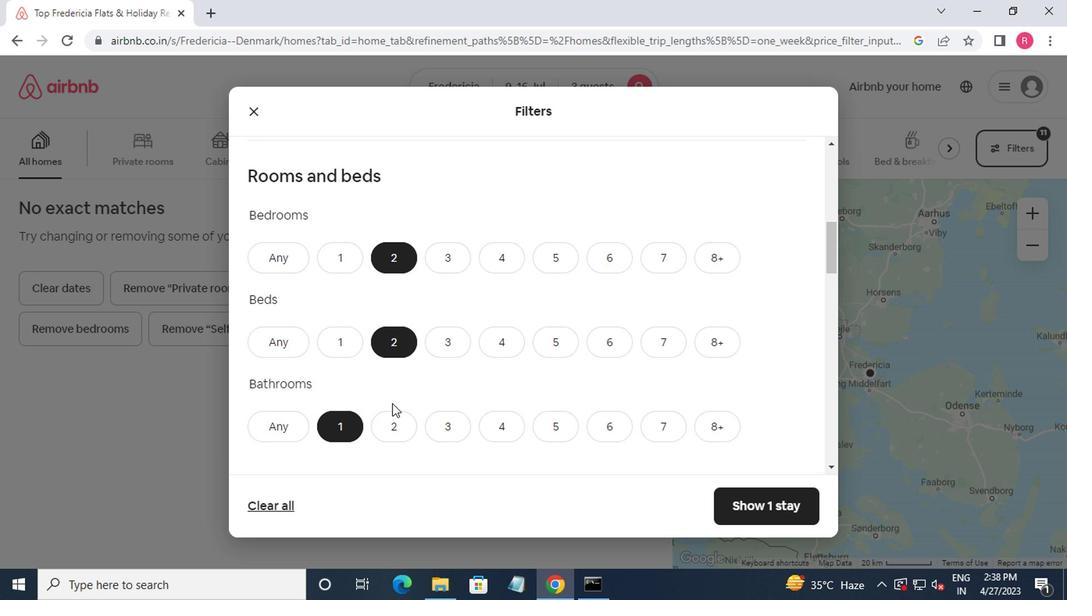 
Action: Mouse scrolled (388, 405) with delta (0, 0)
Screenshot: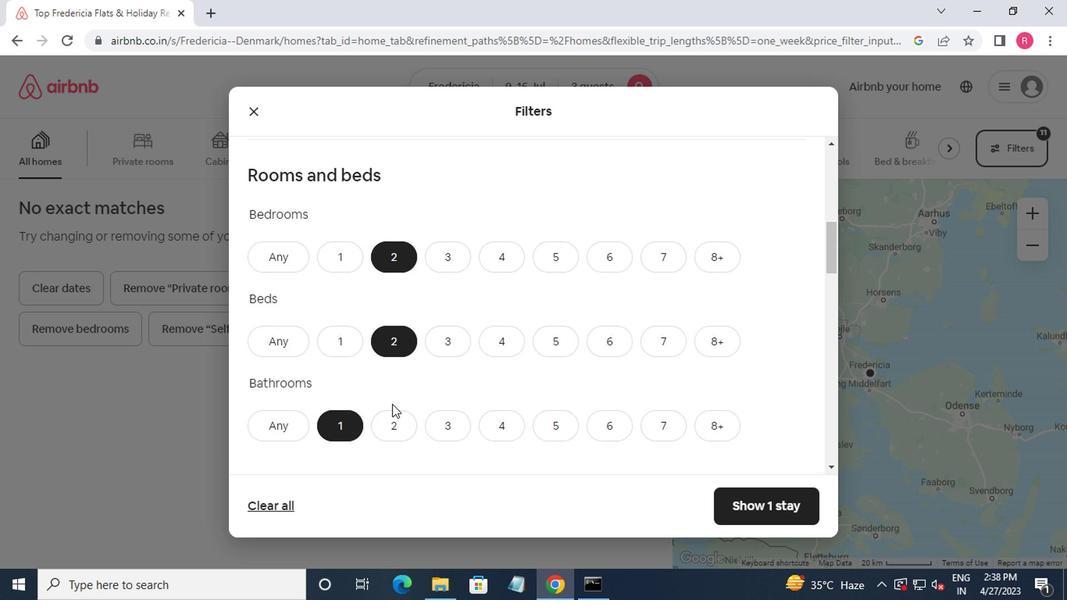
Action: Mouse moved to (387, 410)
Screenshot: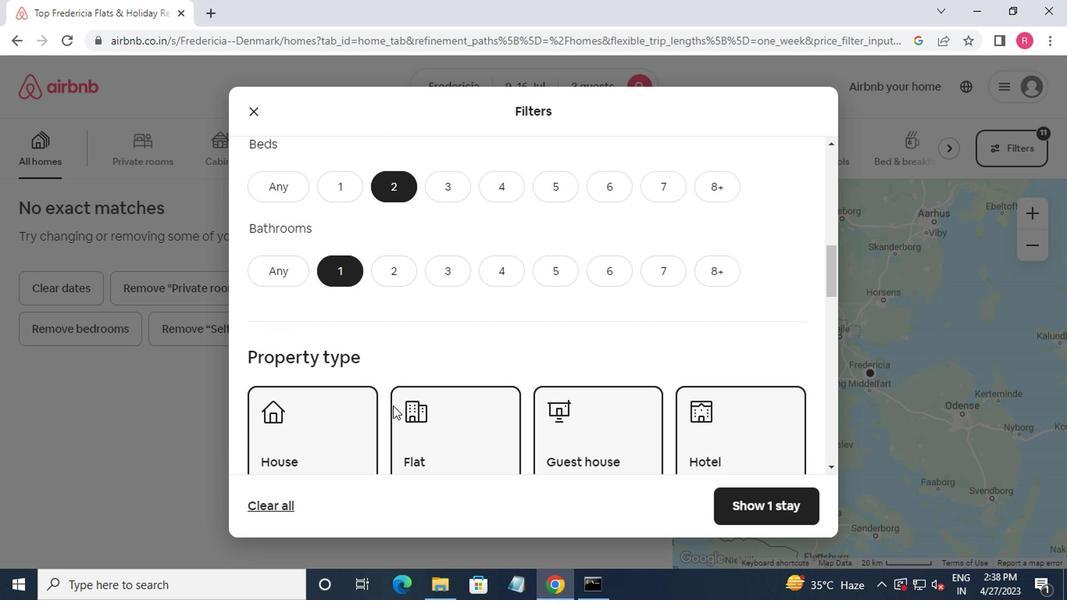 
Action: Mouse scrolled (387, 409) with delta (0, 0)
Screenshot: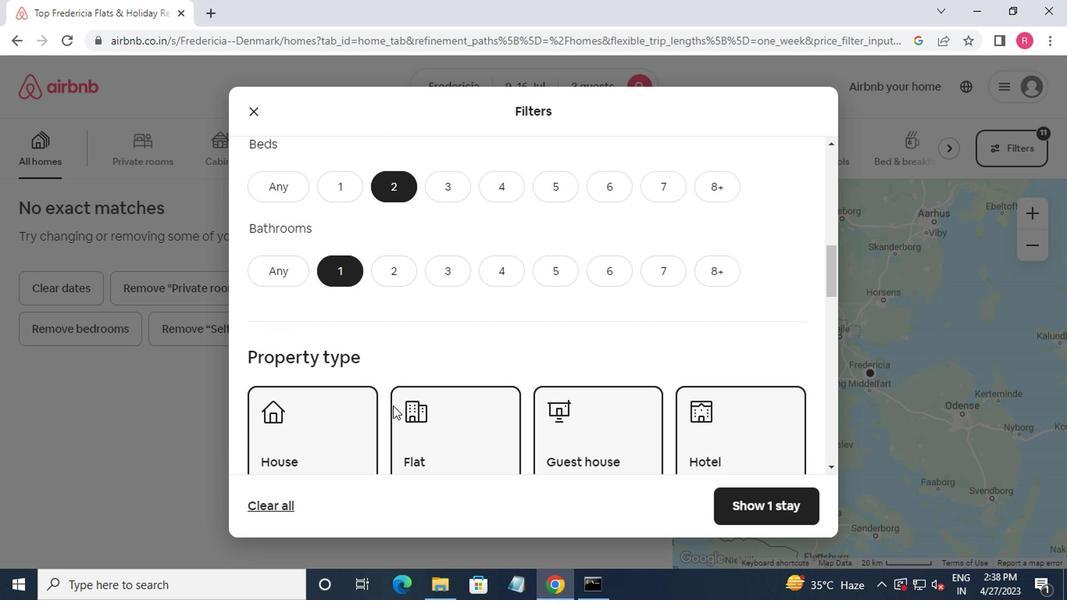 
Action: Mouse moved to (331, 388)
Screenshot: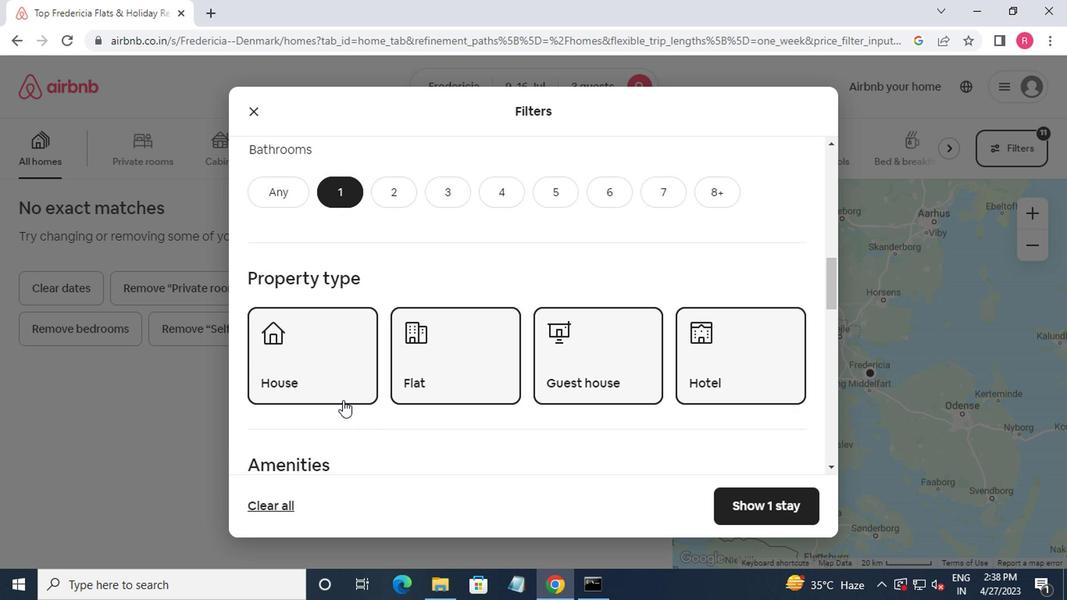 
Action: Mouse pressed left at (331, 388)
Screenshot: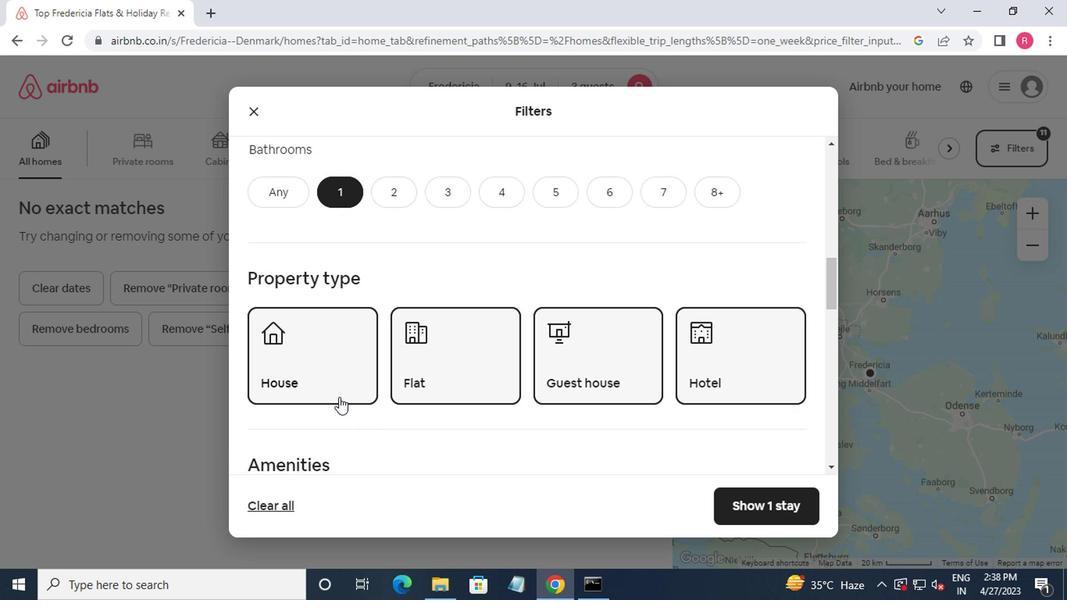 
Action: Mouse moved to (334, 370)
Screenshot: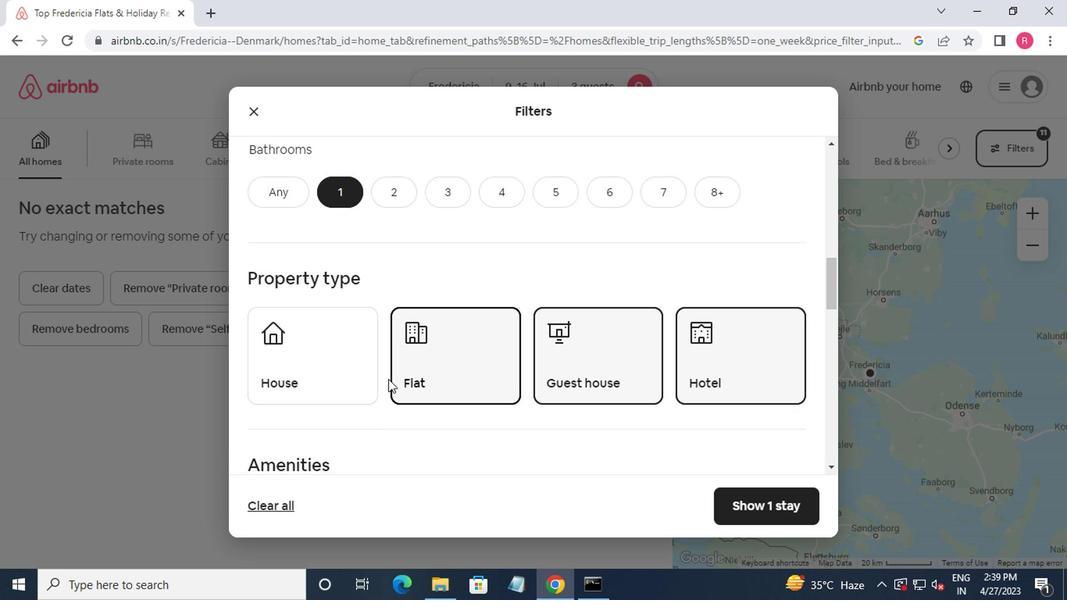 
Action: Mouse pressed left at (334, 370)
Screenshot: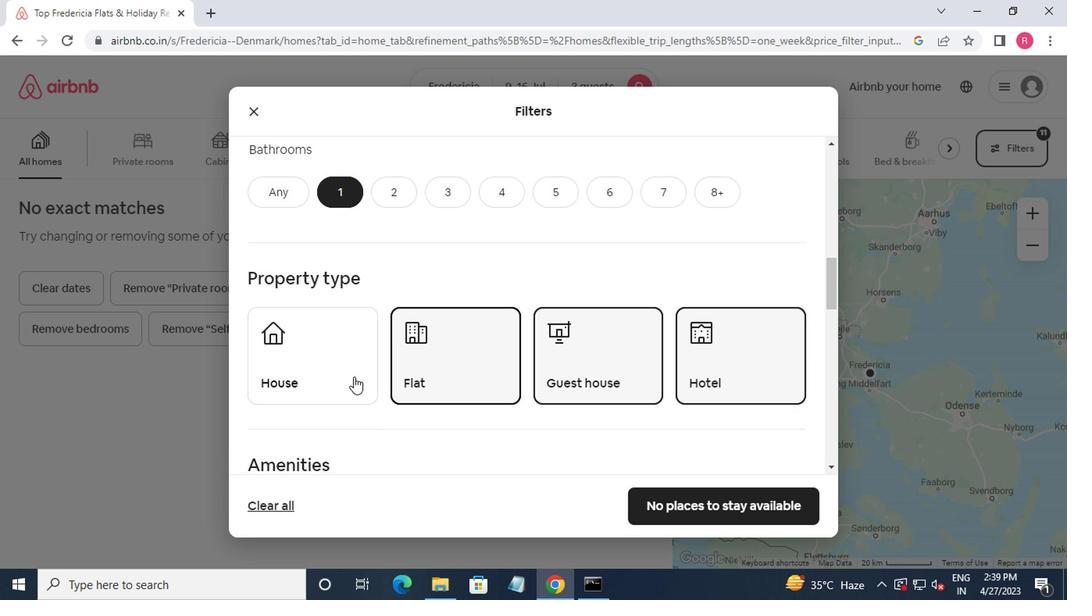 
Action: Mouse moved to (680, 367)
Screenshot: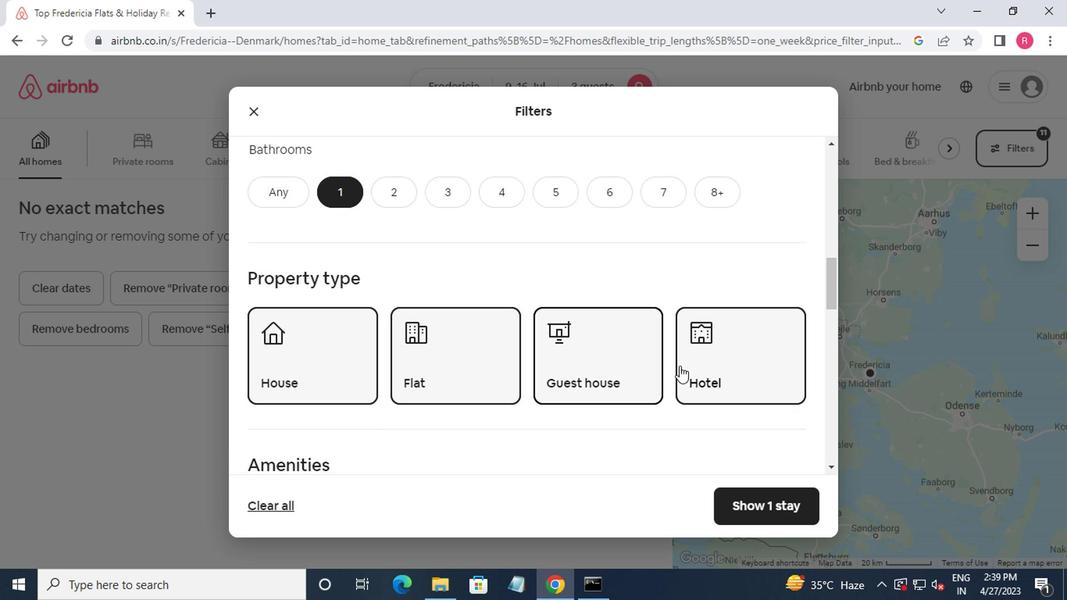 
Action: Mouse pressed left at (680, 367)
Screenshot: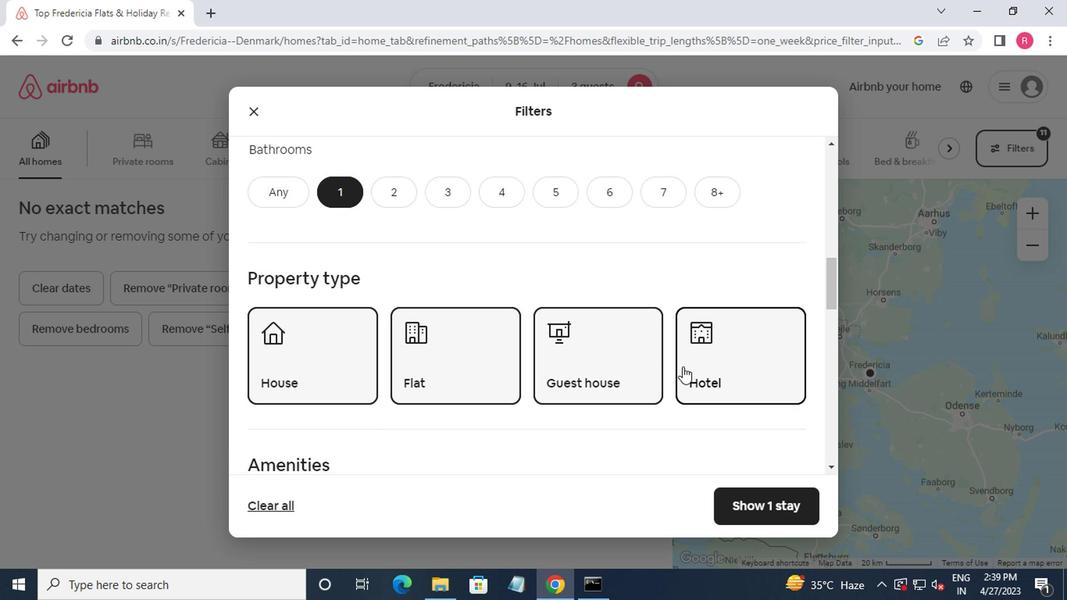 
Action: Mouse moved to (685, 367)
Screenshot: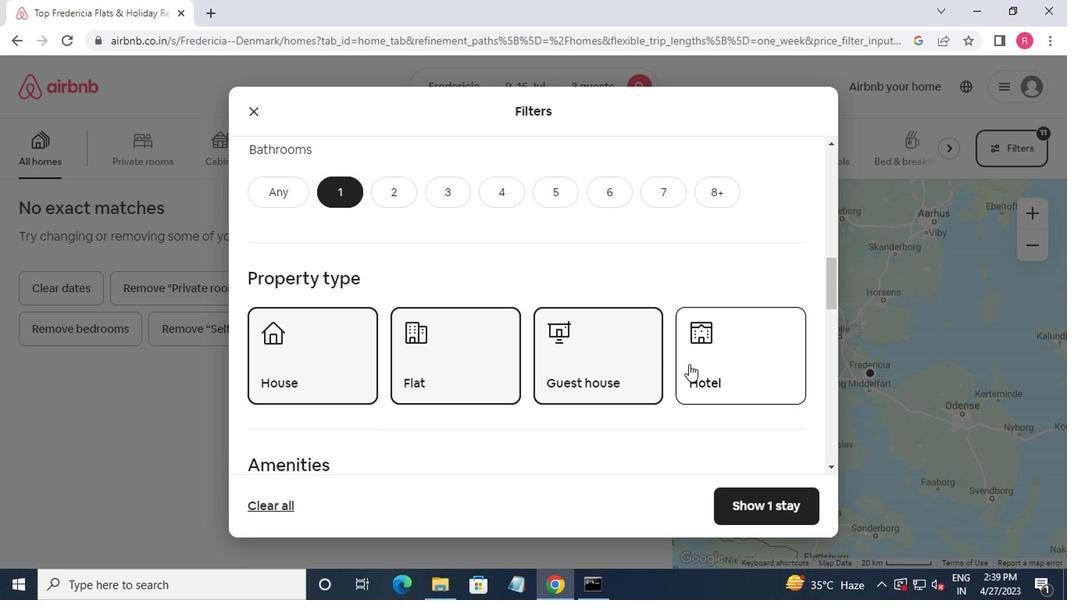 
Action: Mouse scrolled (685, 366) with delta (0, -1)
Screenshot: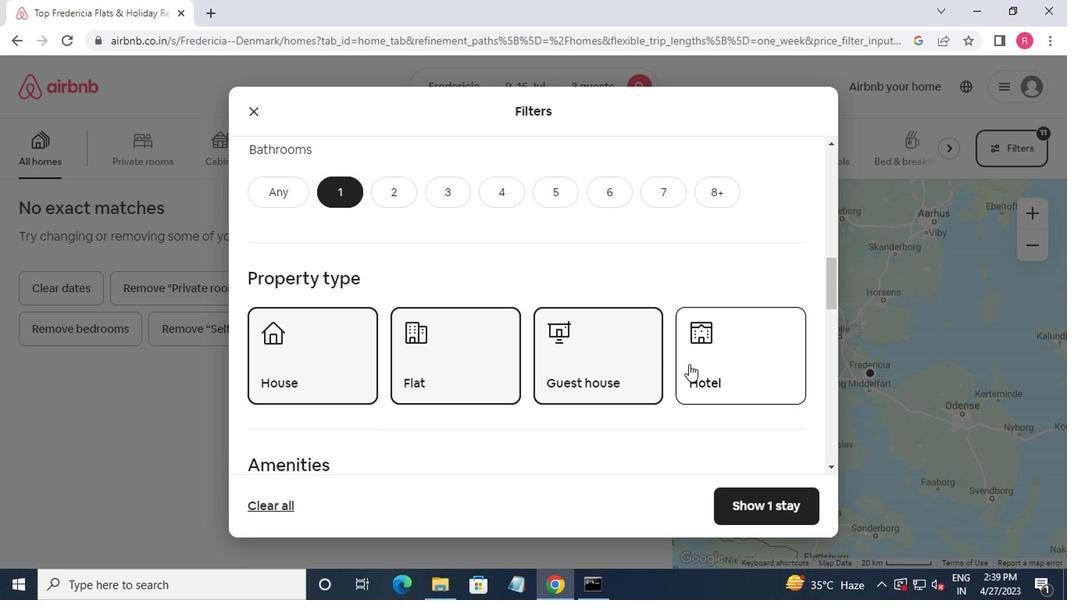 
Action: Mouse moved to (686, 369)
Screenshot: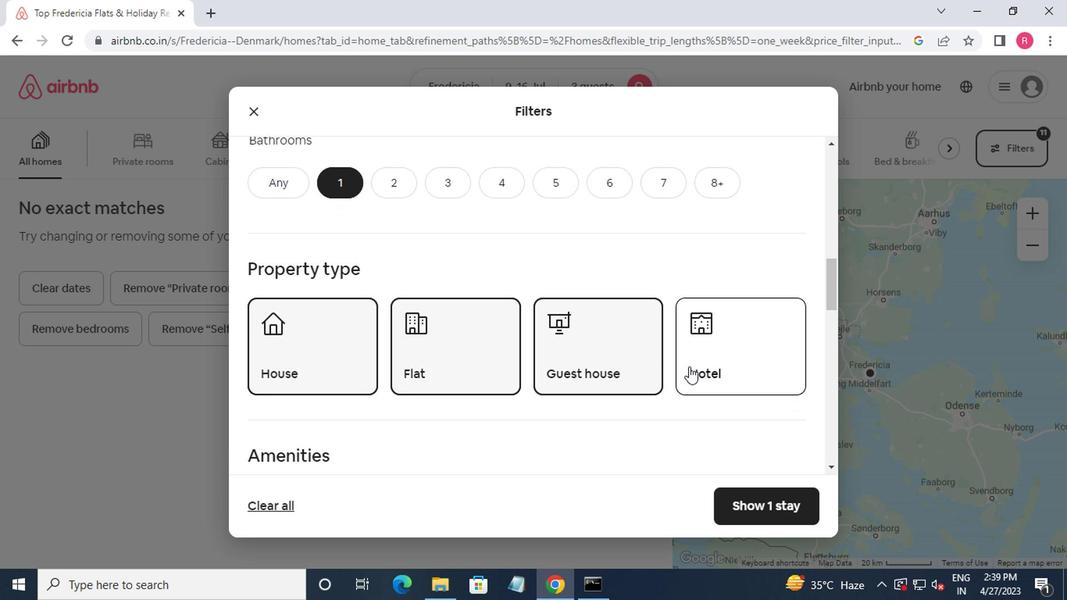 
Action: Mouse scrolled (686, 369) with delta (0, 0)
Screenshot: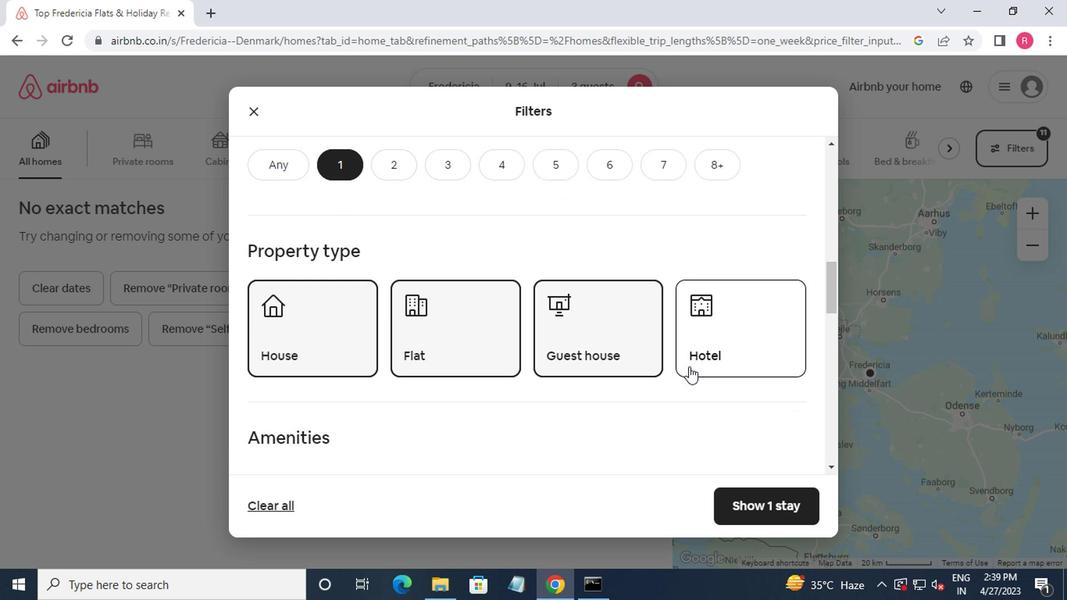 
Action: Mouse moved to (686, 369)
Screenshot: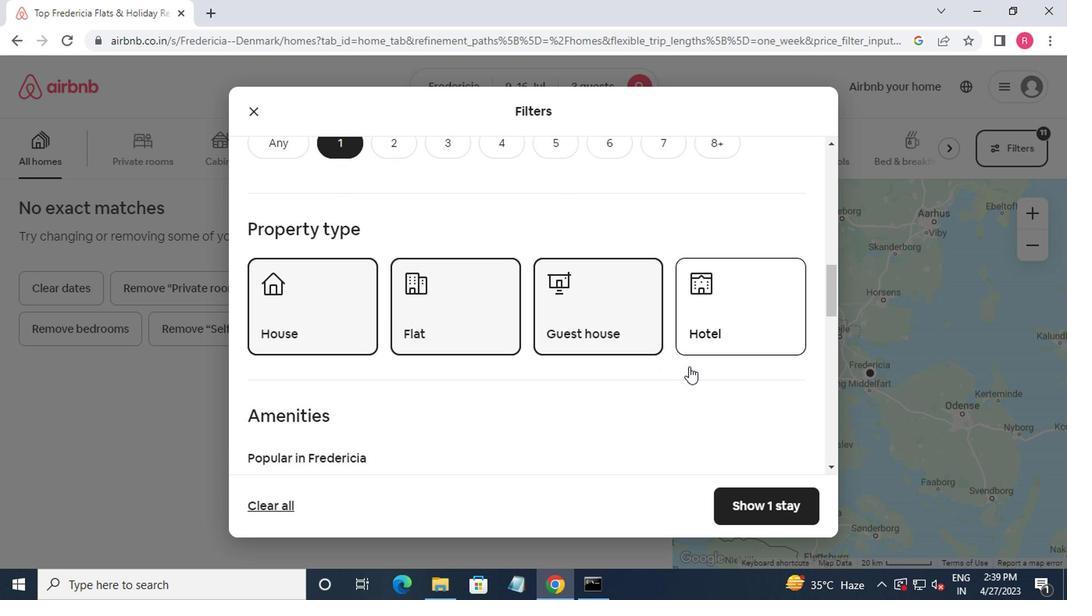 
Action: Mouse scrolled (686, 369) with delta (0, 0)
Screenshot: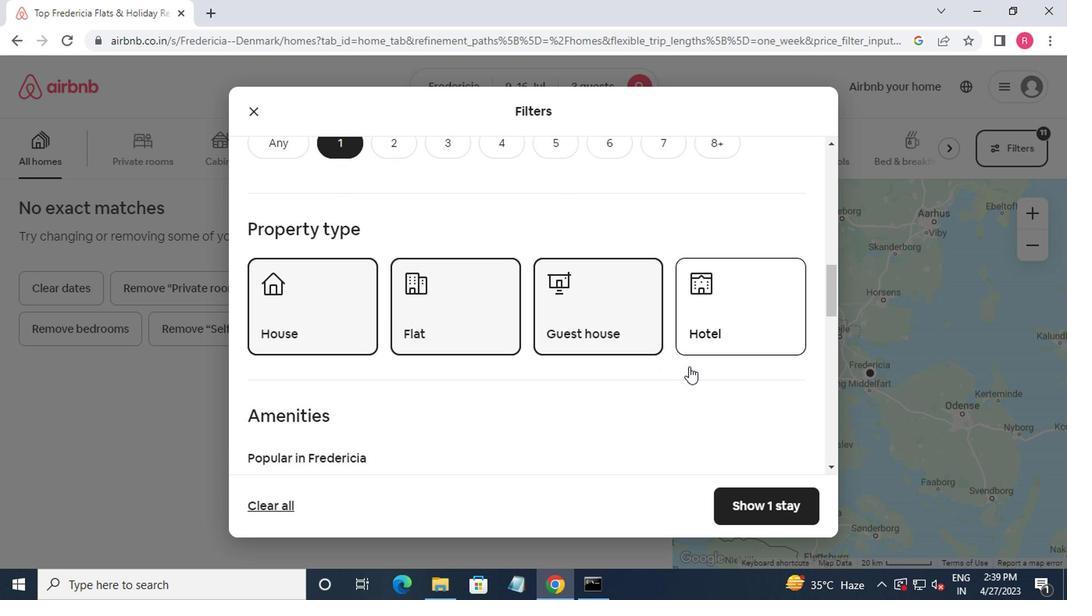 
Action: Mouse scrolled (686, 369) with delta (0, 0)
Screenshot: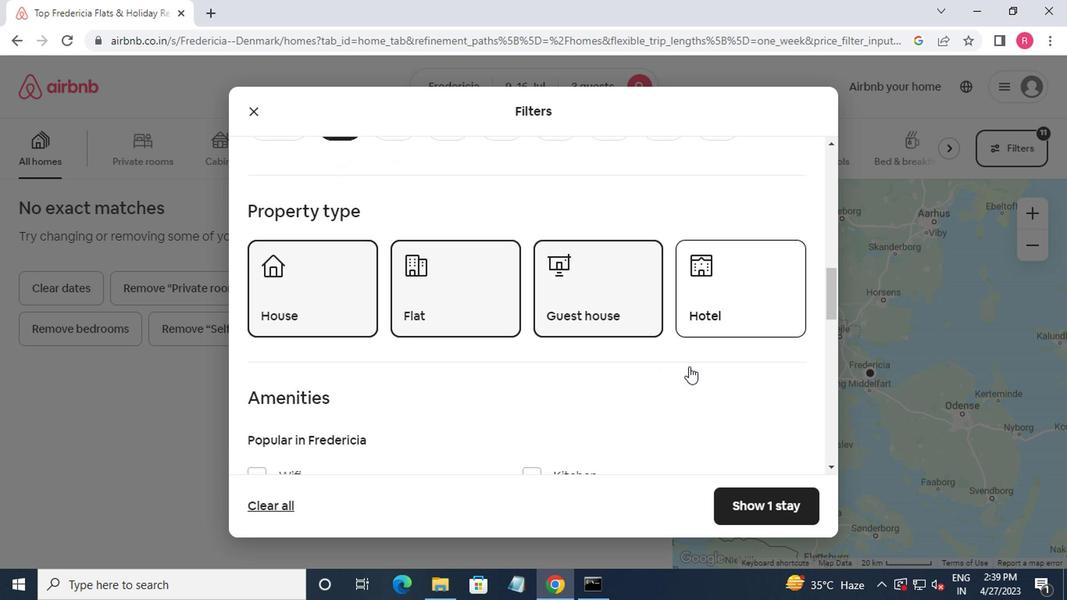 
Action: Mouse moved to (687, 370)
Screenshot: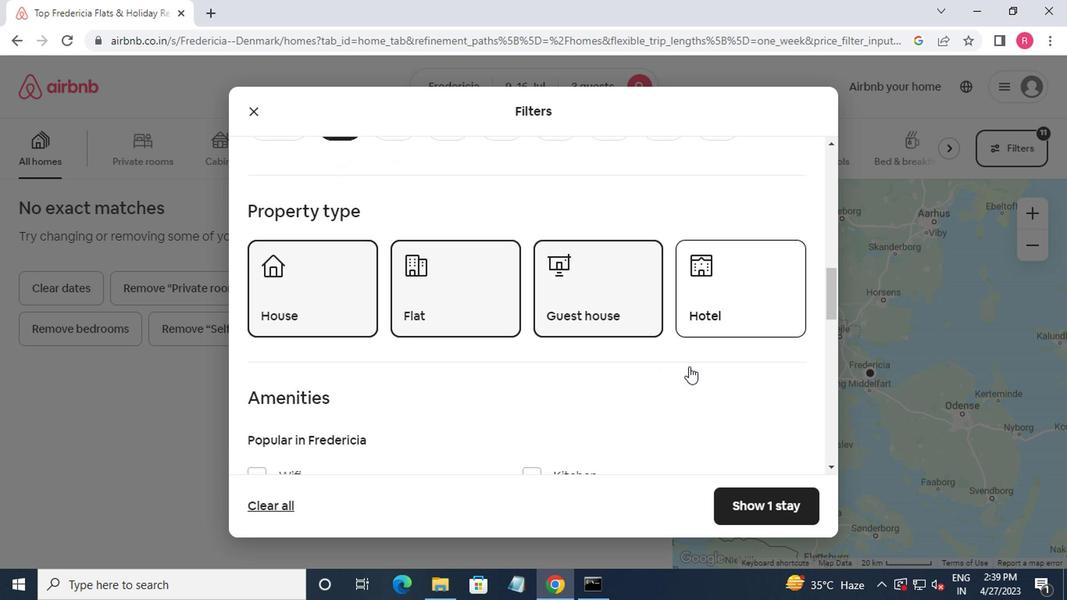 
Action: Mouse scrolled (687, 371) with delta (0, 0)
Screenshot: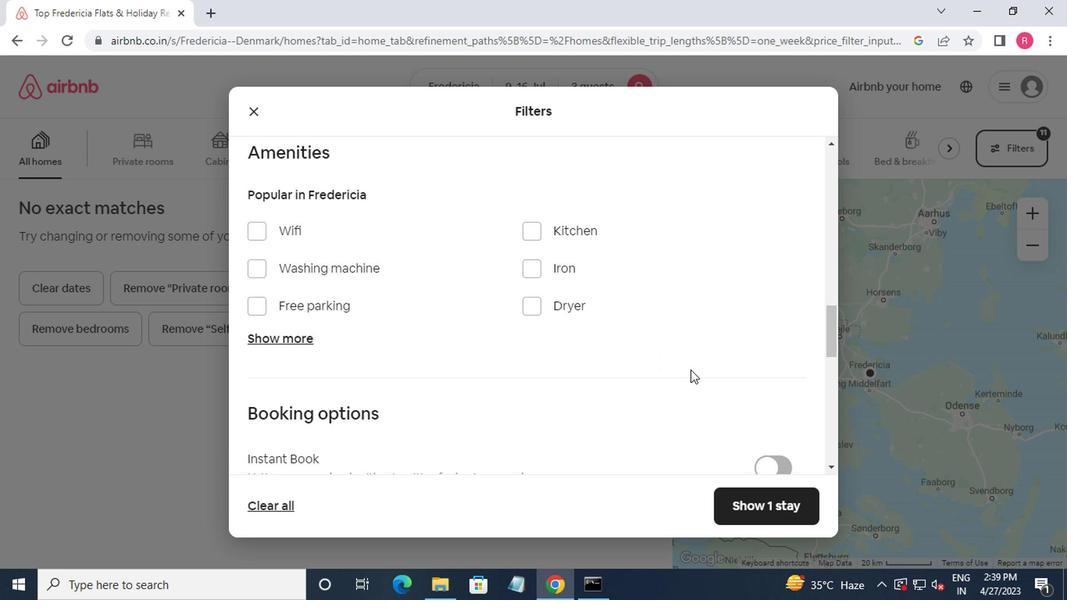 
Action: Mouse scrolled (687, 371) with delta (0, 0)
Screenshot: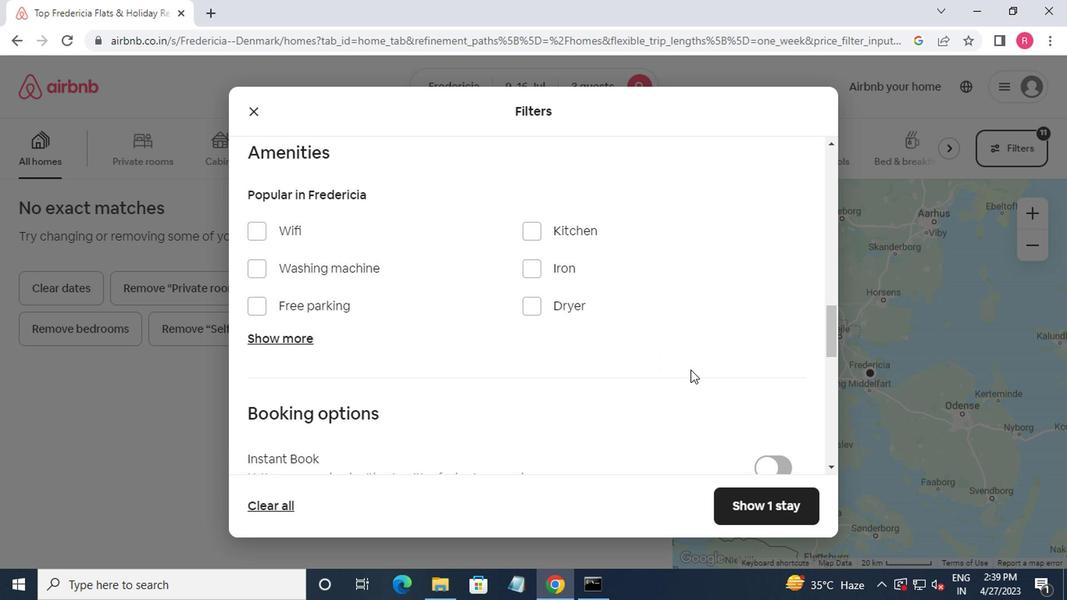 
Action: Mouse moved to (687, 370)
Screenshot: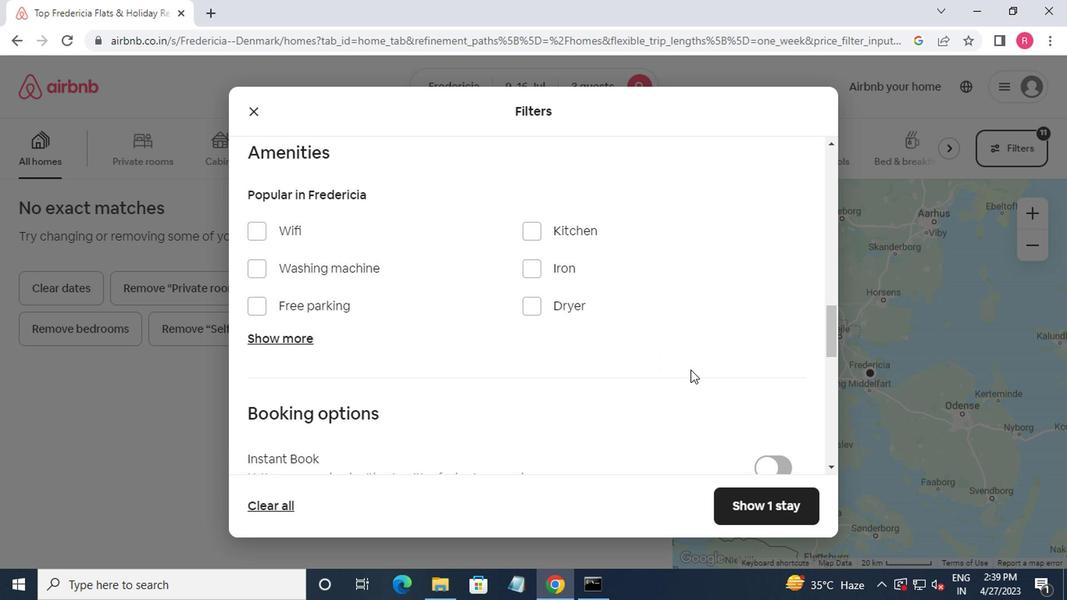 
Action: Mouse scrolled (687, 371) with delta (0, 0)
Screenshot: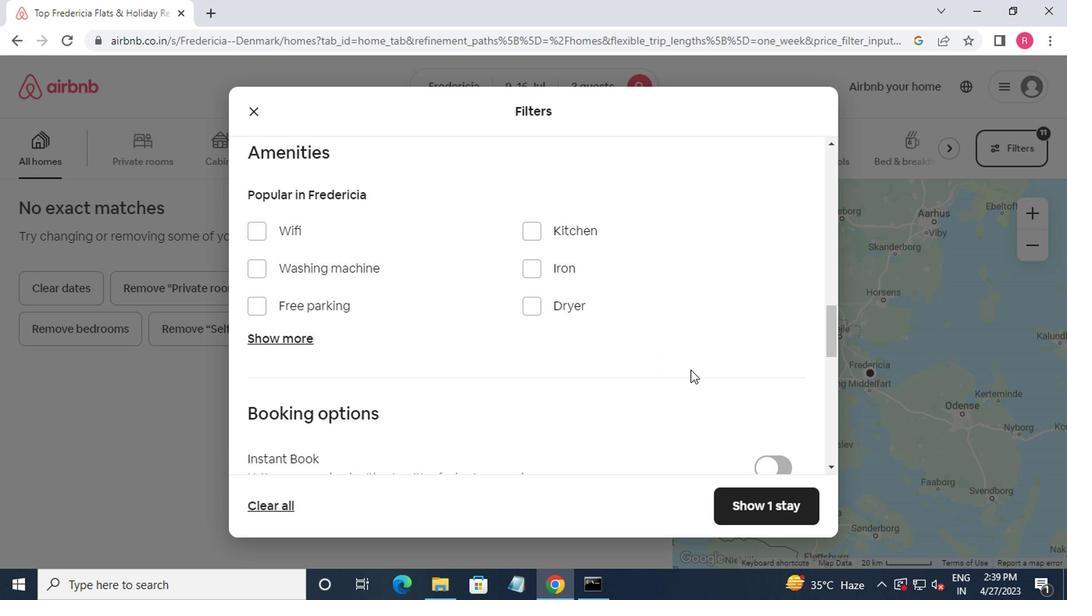 
Action: Mouse moved to (668, 413)
Screenshot: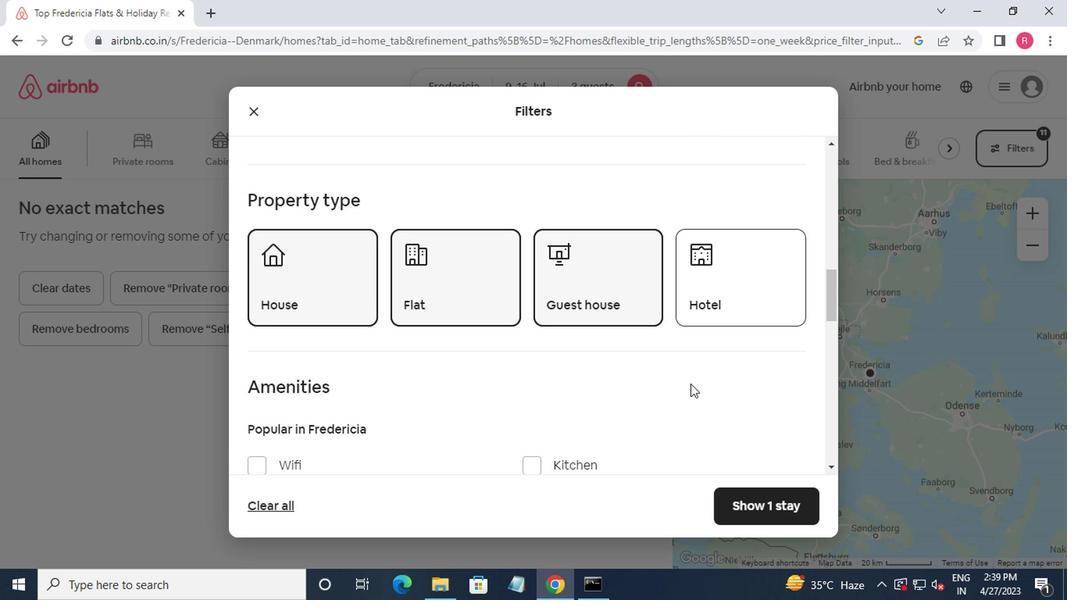 
Action: Mouse scrolled (668, 412) with delta (0, 0)
Screenshot: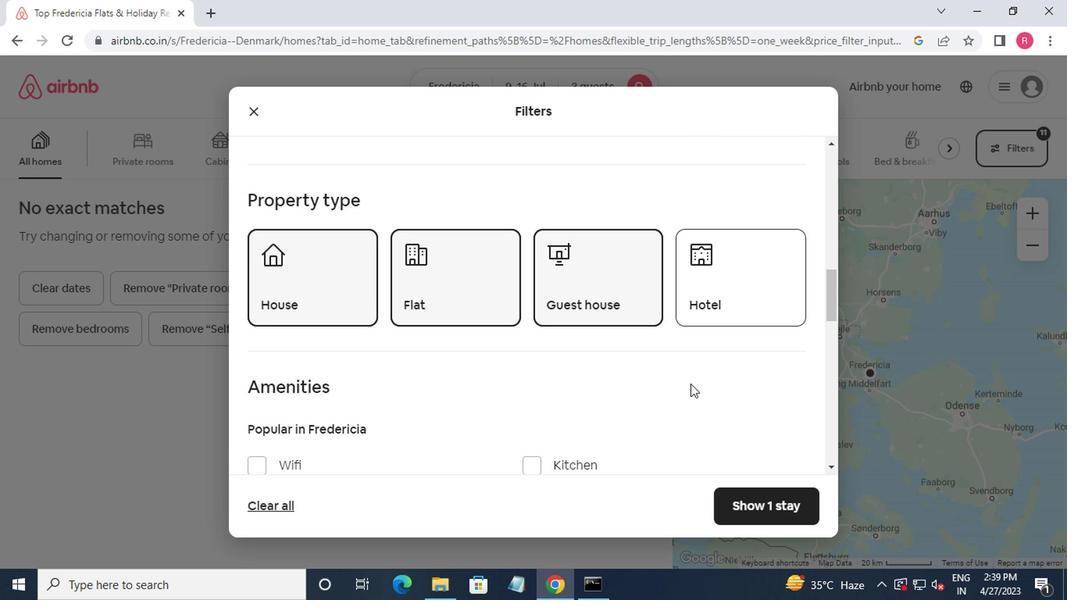 
Action: Mouse moved to (667, 415)
Screenshot: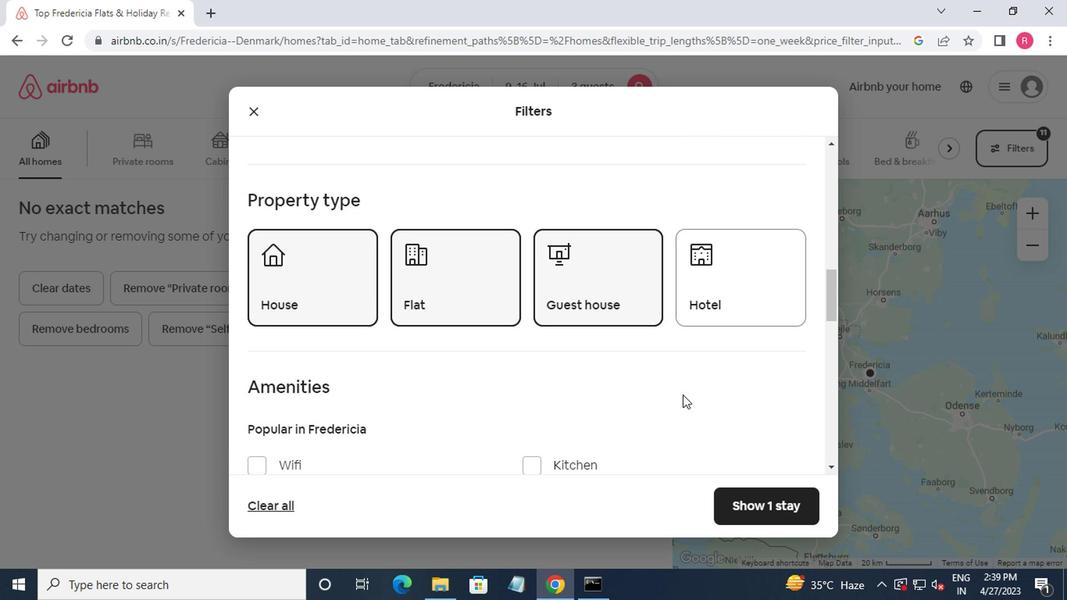 
Action: Mouse scrolled (667, 415) with delta (0, 0)
Screenshot: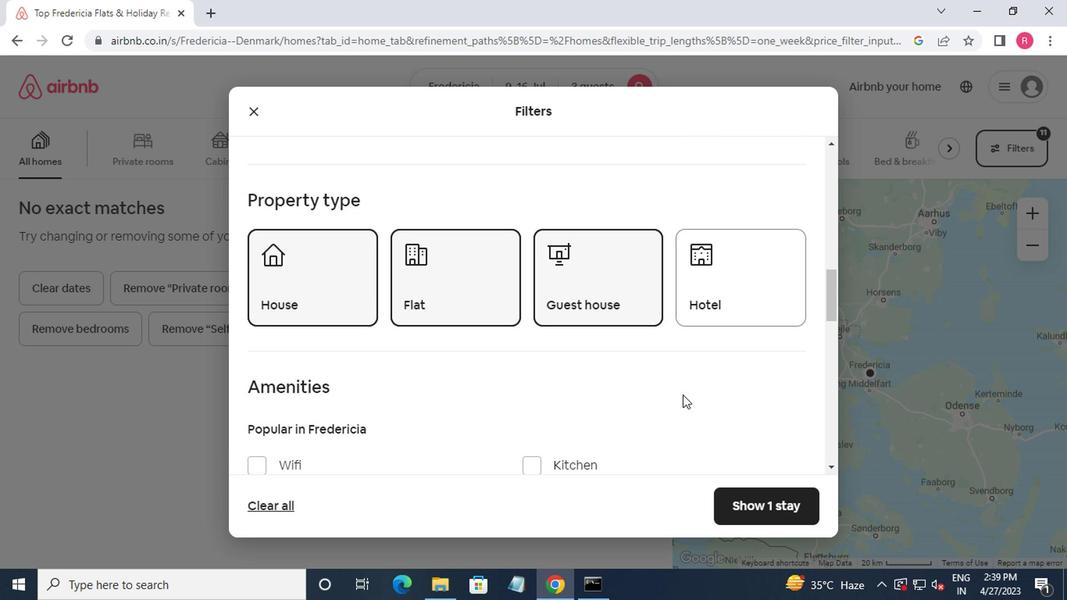 
Action: Mouse moved to (665, 419)
Screenshot: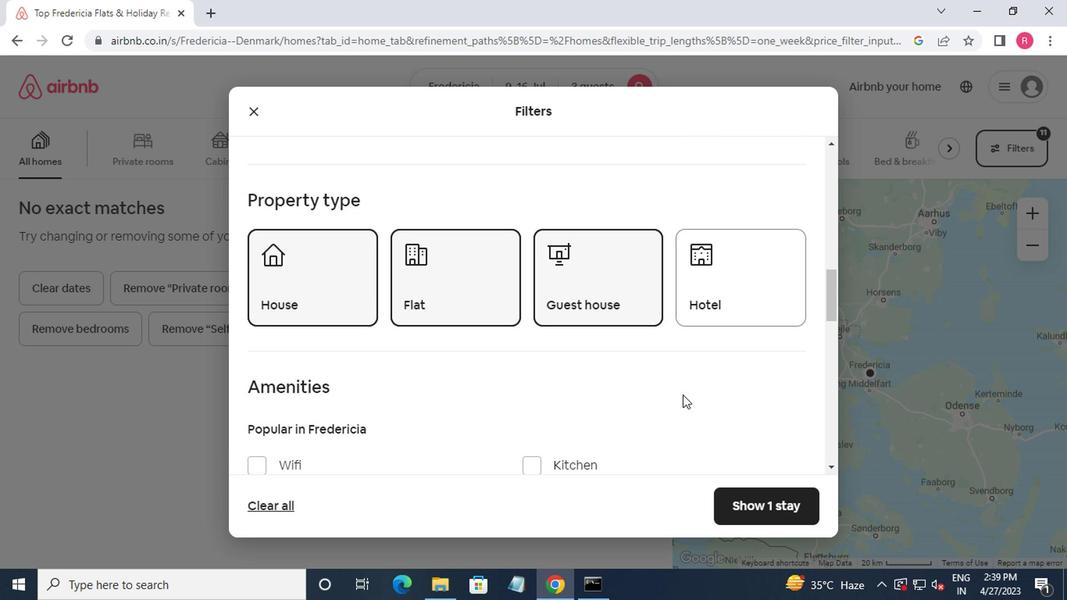 
Action: Mouse scrolled (665, 417) with delta (0, -1)
Screenshot: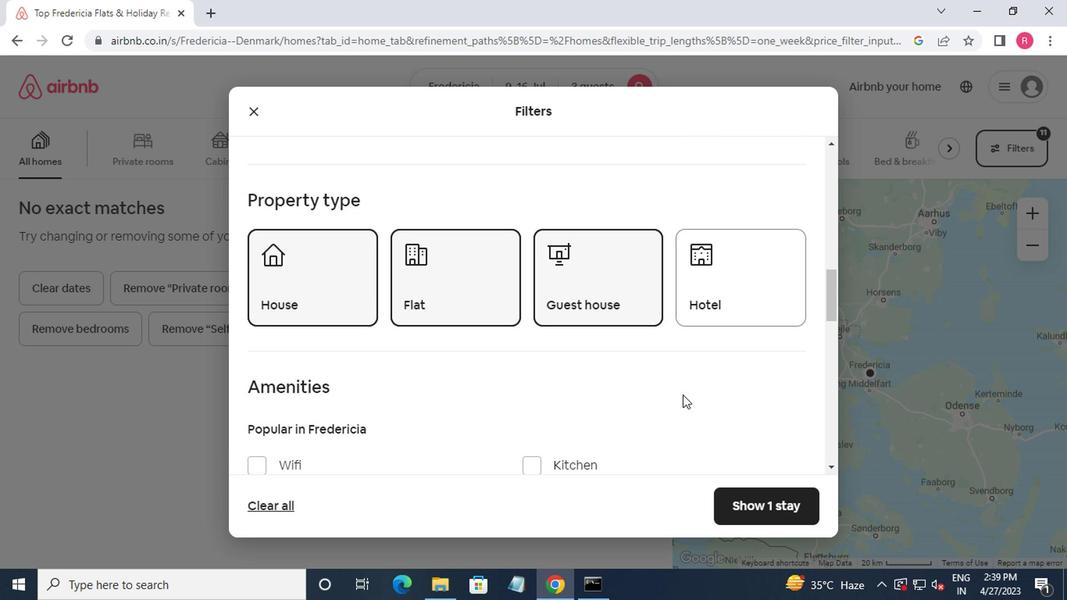 
Action: Mouse moved to (664, 419)
Screenshot: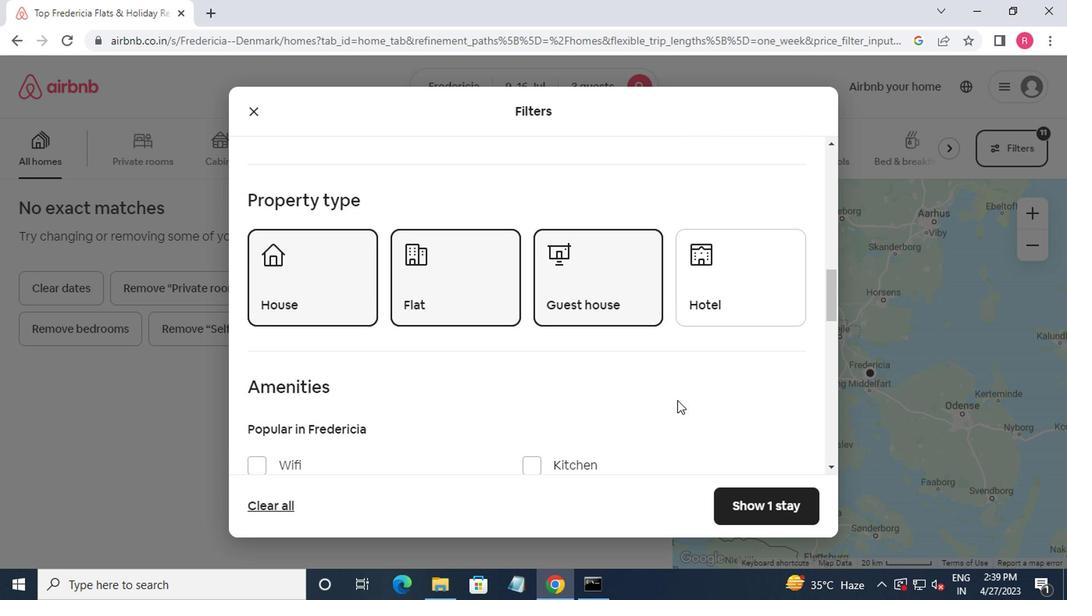 
Action: Mouse scrolled (664, 419) with delta (0, 0)
Screenshot: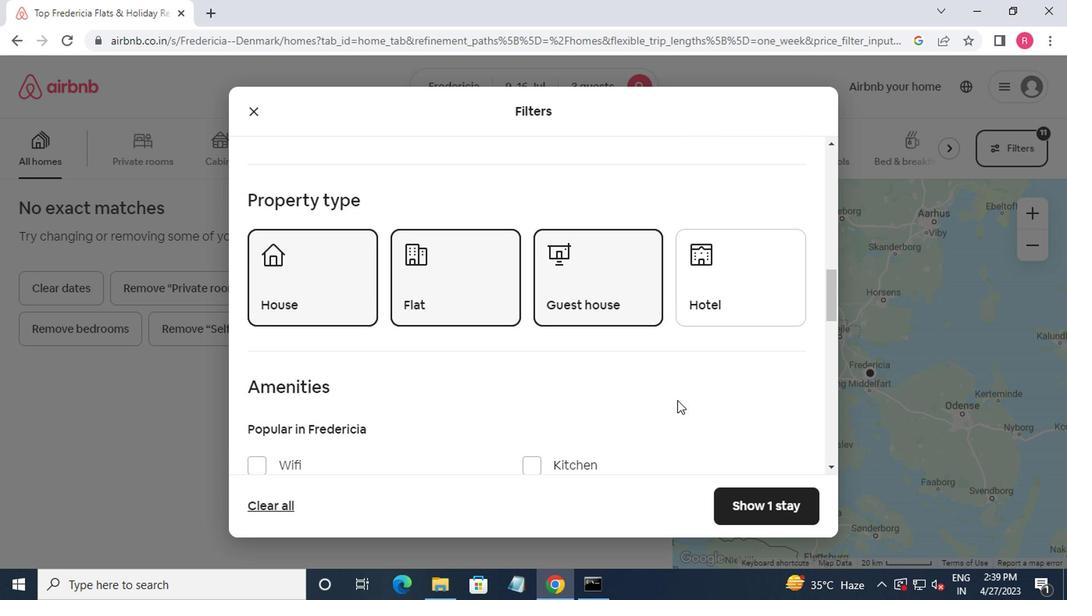 
Action: Mouse moved to (664, 419)
Screenshot: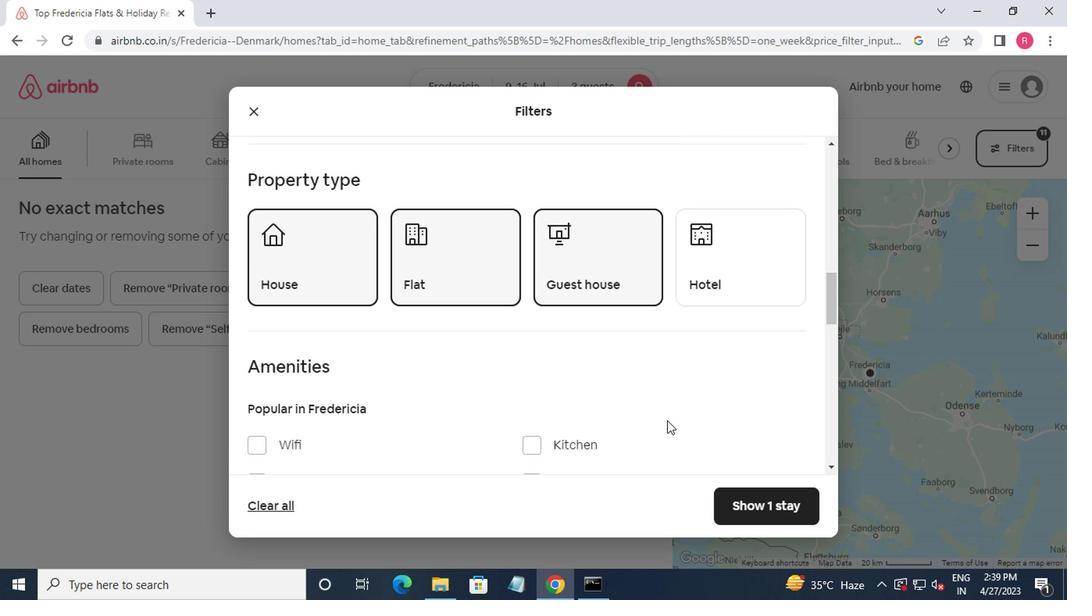 
Action: Mouse scrolled (664, 417) with delta (0, -1)
Screenshot: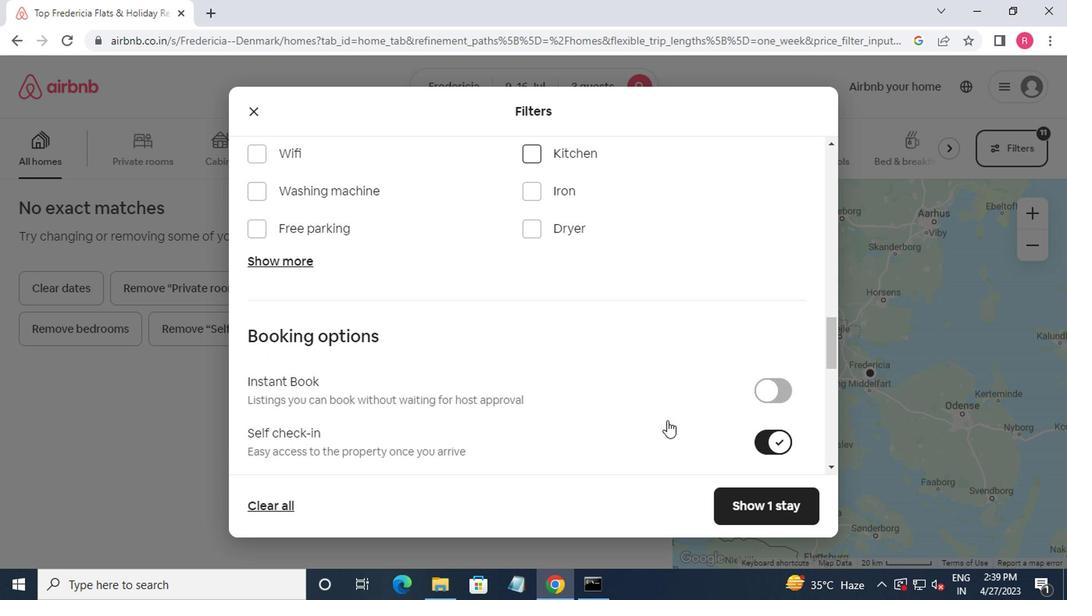 
Action: Mouse scrolled (664, 417) with delta (0, -1)
Screenshot: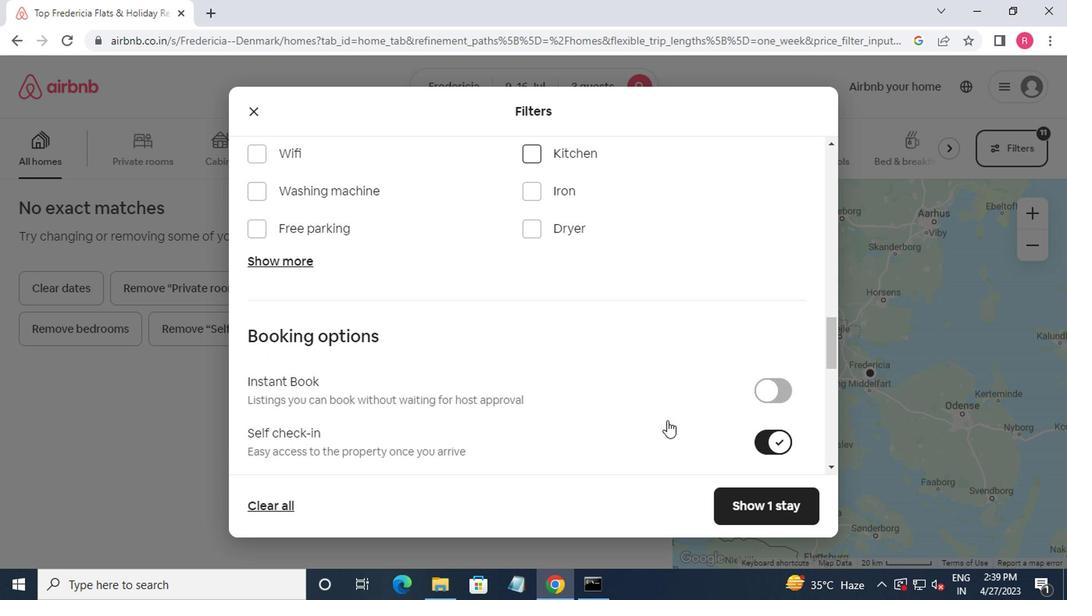 
Action: Mouse scrolled (664, 417) with delta (0, -1)
Screenshot: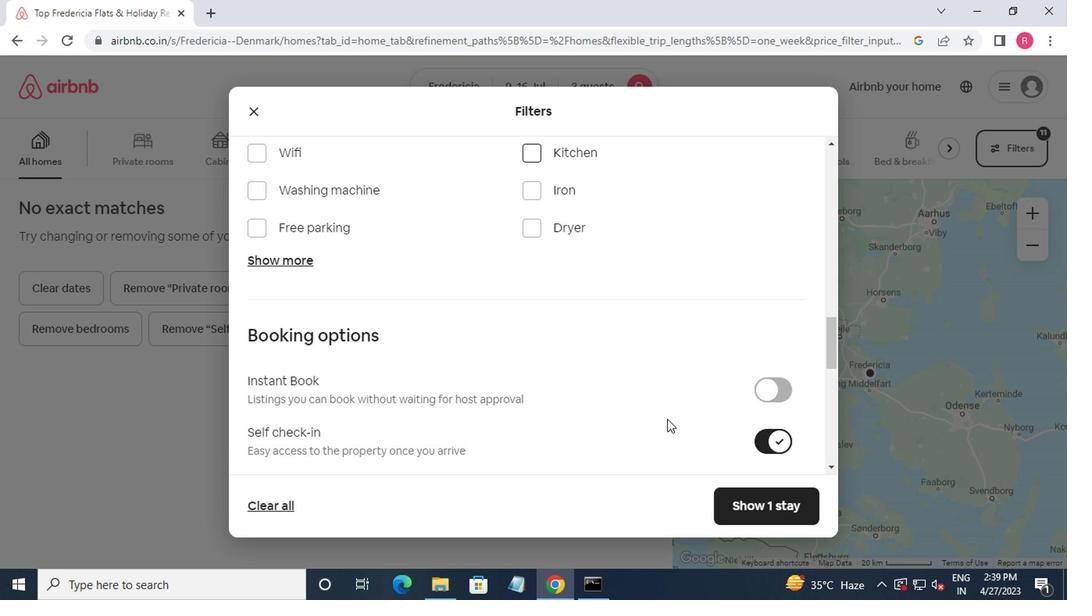 
Action: Mouse scrolled (664, 417) with delta (0, -1)
Screenshot: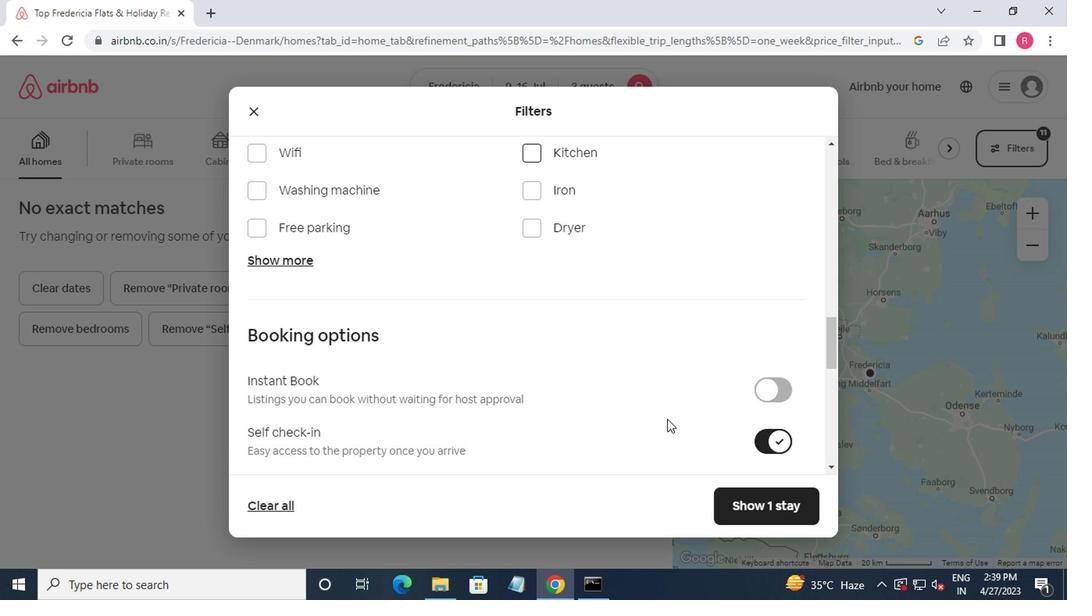 
Action: Mouse moved to (664, 416)
Screenshot: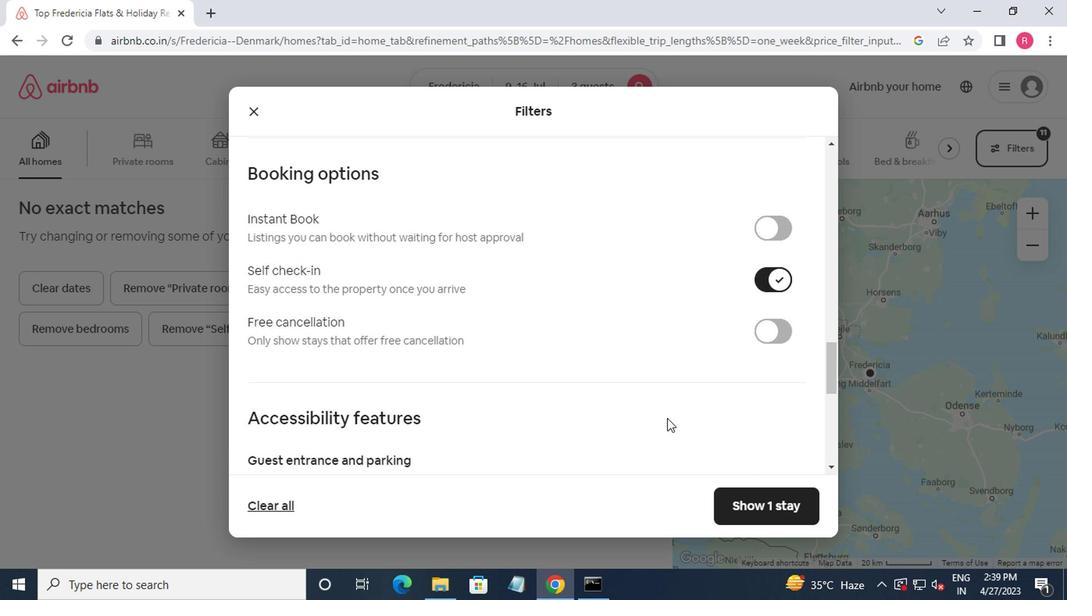 
Action: Mouse scrolled (664, 415) with delta (0, -1)
Screenshot: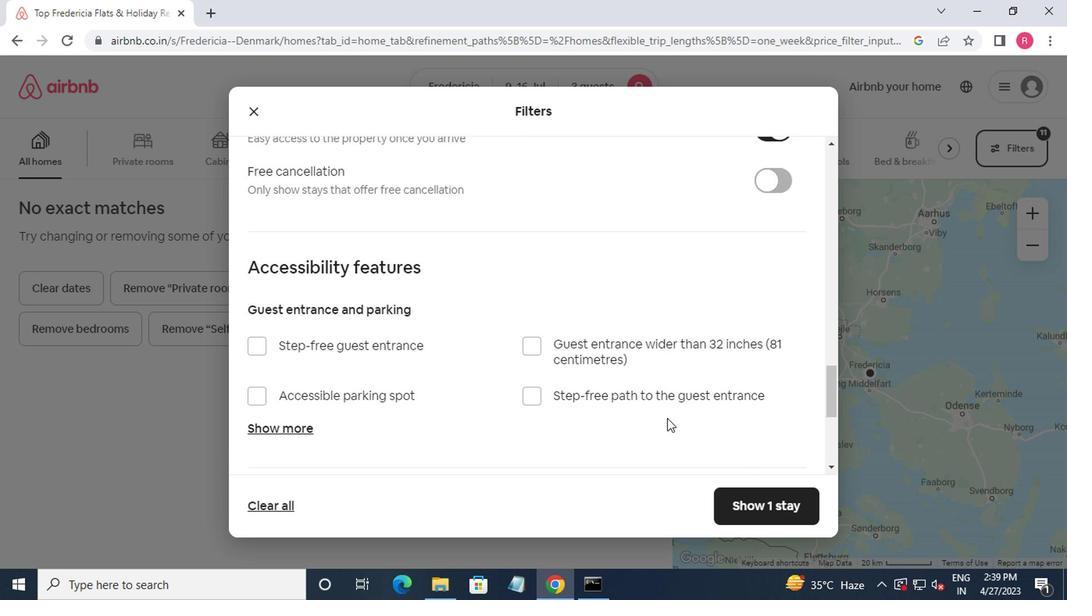 
Action: Mouse scrolled (664, 415) with delta (0, -1)
Screenshot: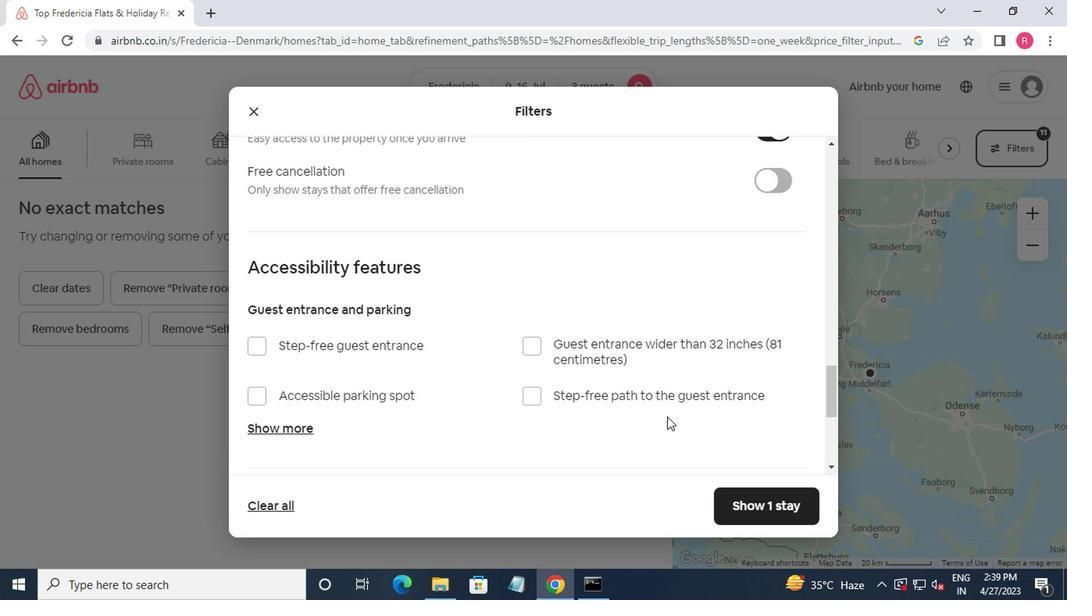 
Action: Mouse scrolled (664, 415) with delta (0, -1)
Screenshot: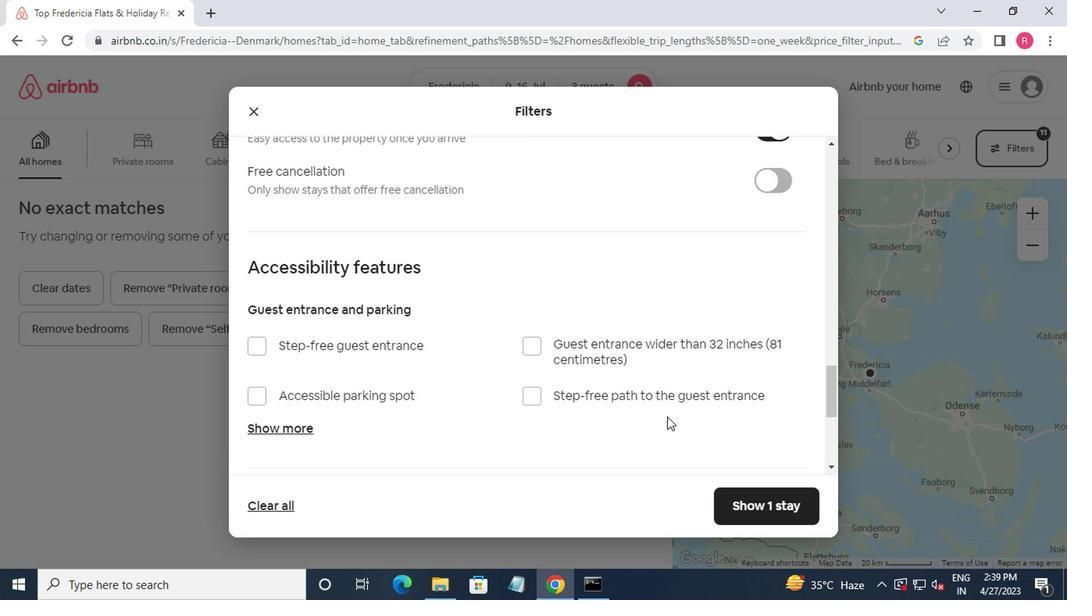 
Action: Mouse scrolled (664, 415) with delta (0, -1)
Screenshot: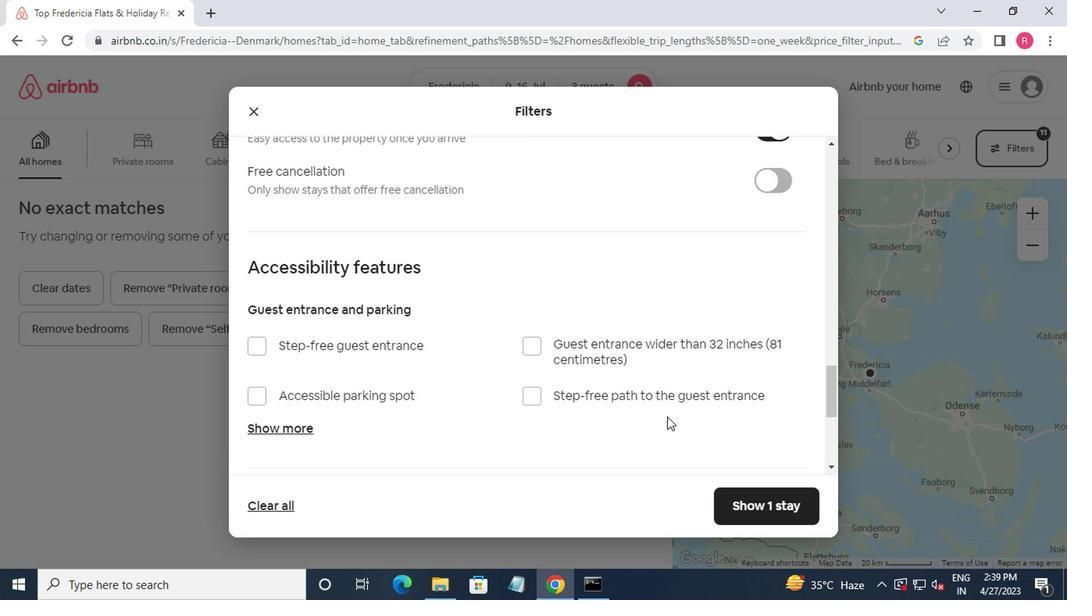 
Action: Mouse moved to (748, 509)
Screenshot: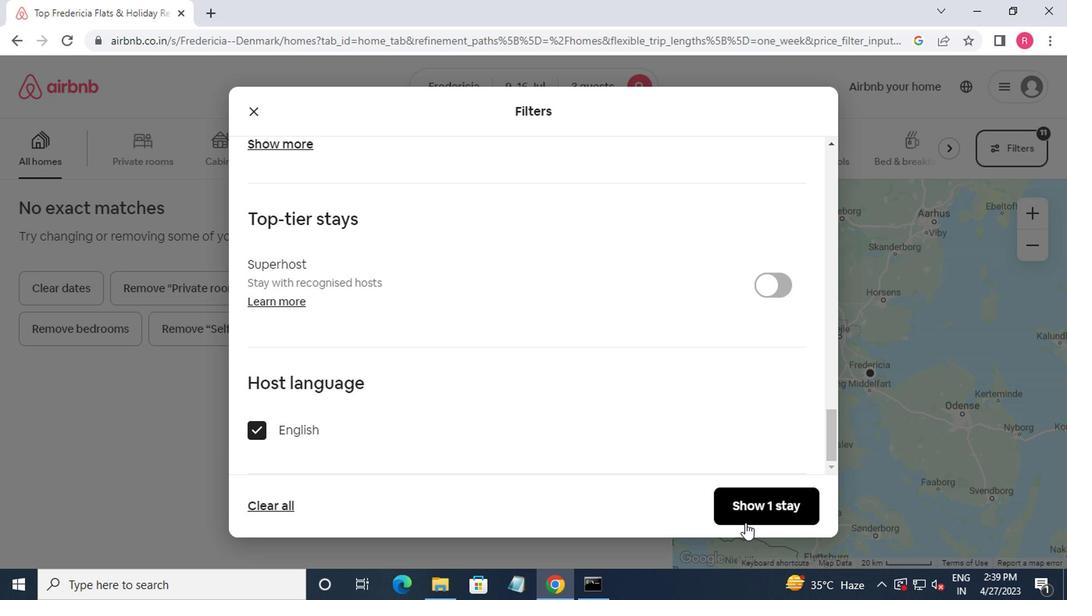 
Action: Mouse pressed left at (748, 509)
Screenshot: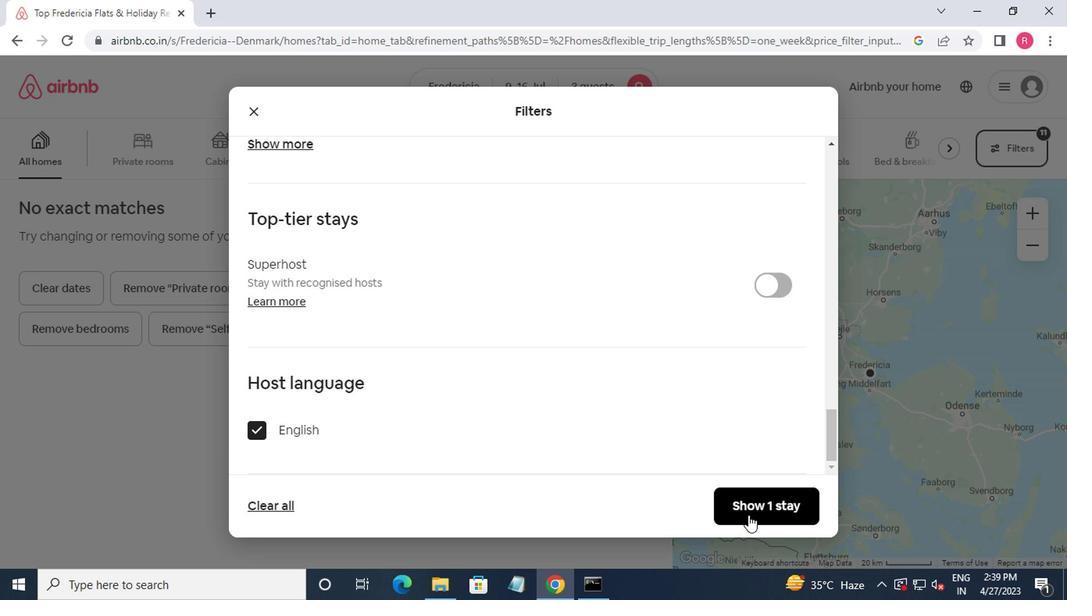
Action: Mouse moved to (740, 509)
Screenshot: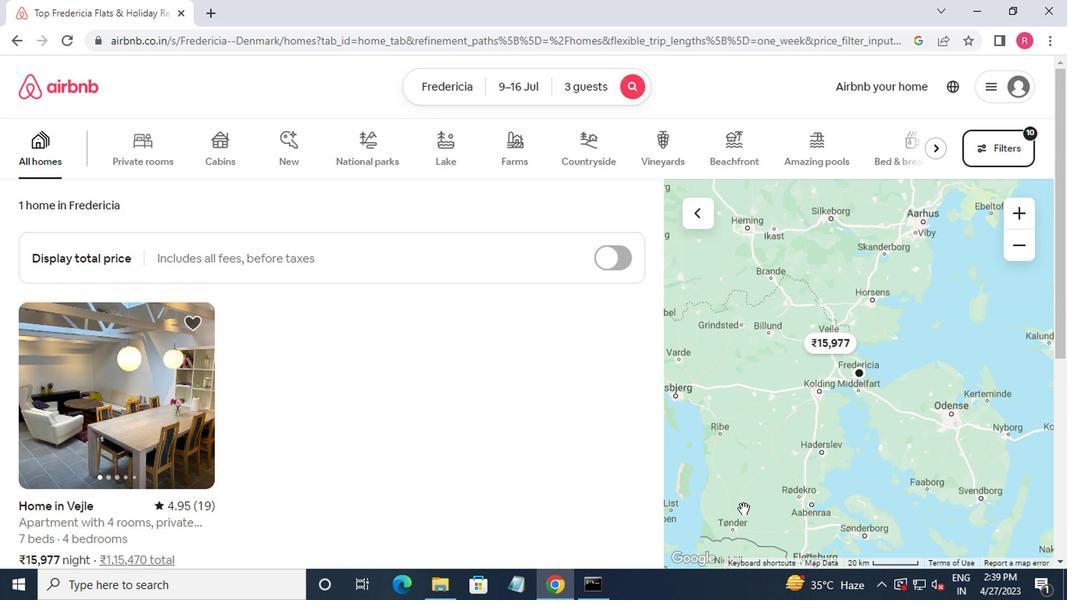 
